 Task: Create a due date automation trigger when advanced on, on the tuesday of the week a card is due add basic without any labels at 11:00 AM.
Action: Mouse moved to (1298, 98)
Screenshot: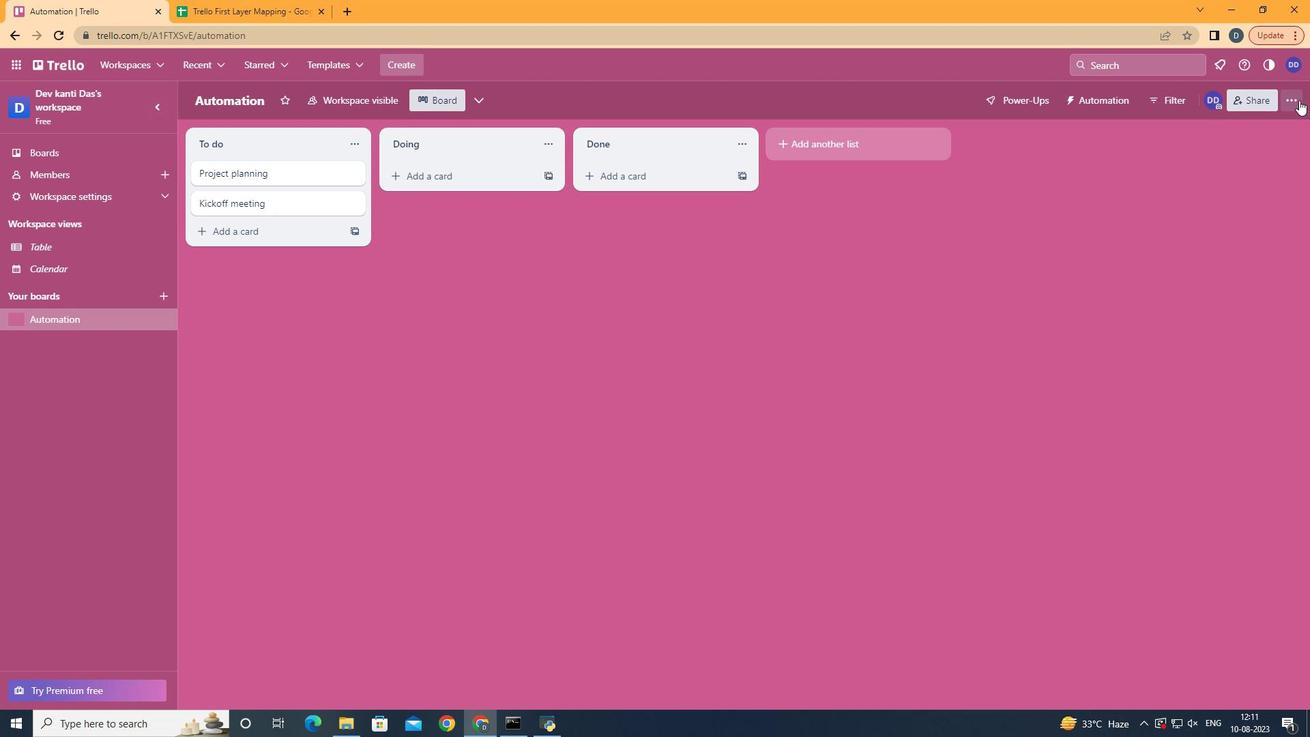 
Action: Mouse pressed left at (1298, 98)
Screenshot: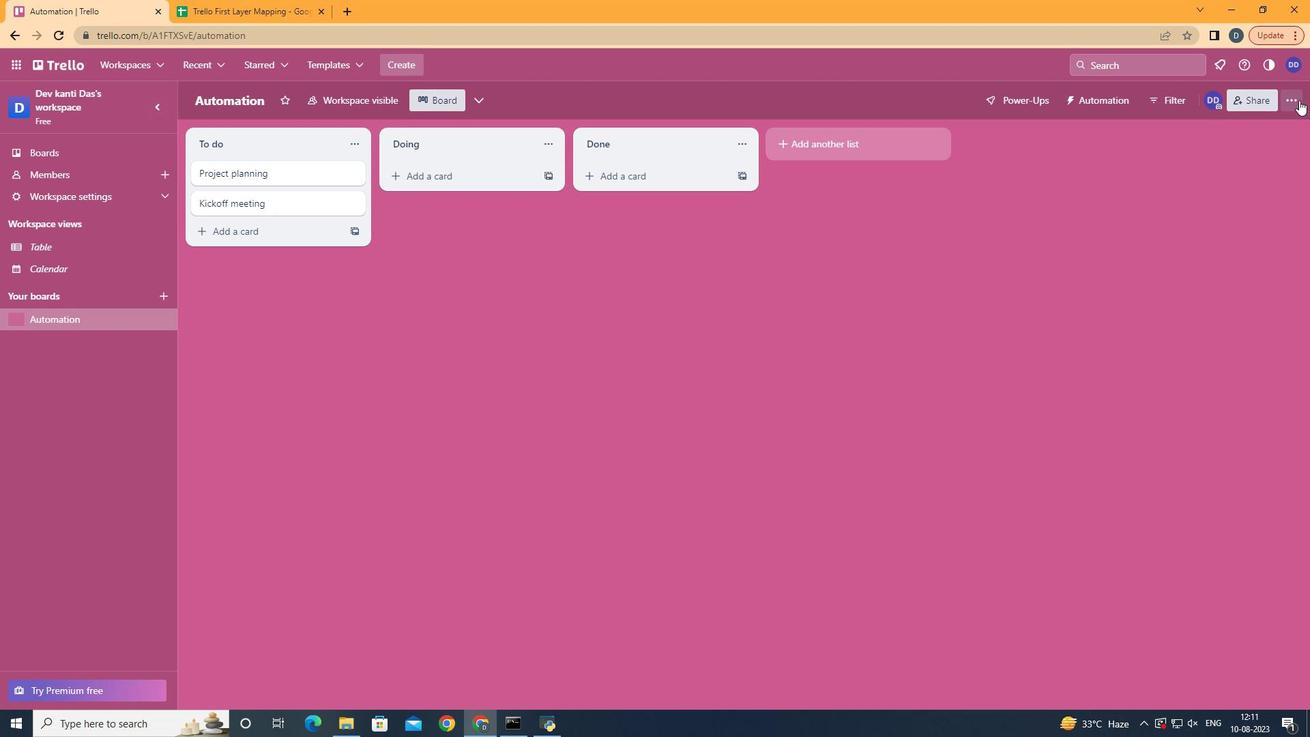 
Action: Mouse moved to (1203, 305)
Screenshot: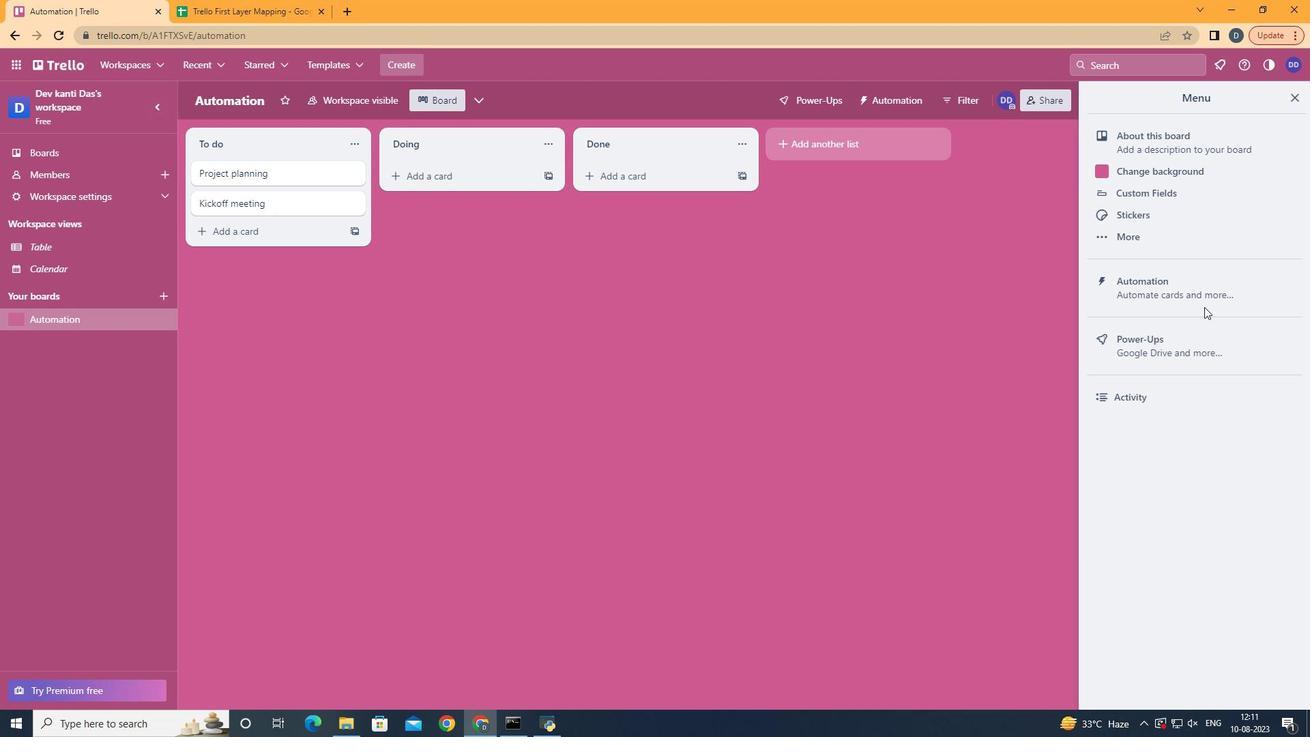 
Action: Mouse pressed left at (1203, 305)
Screenshot: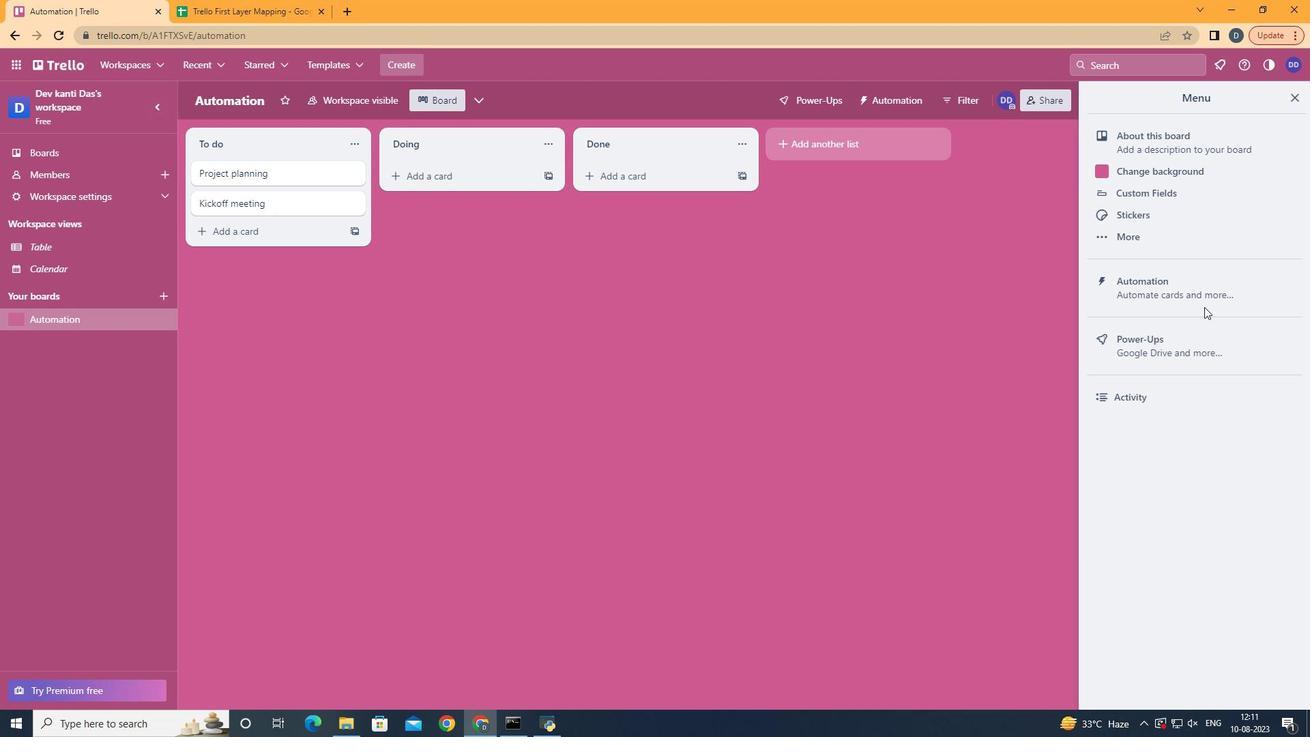 
Action: Mouse moved to (1214, 284)
Screenshot: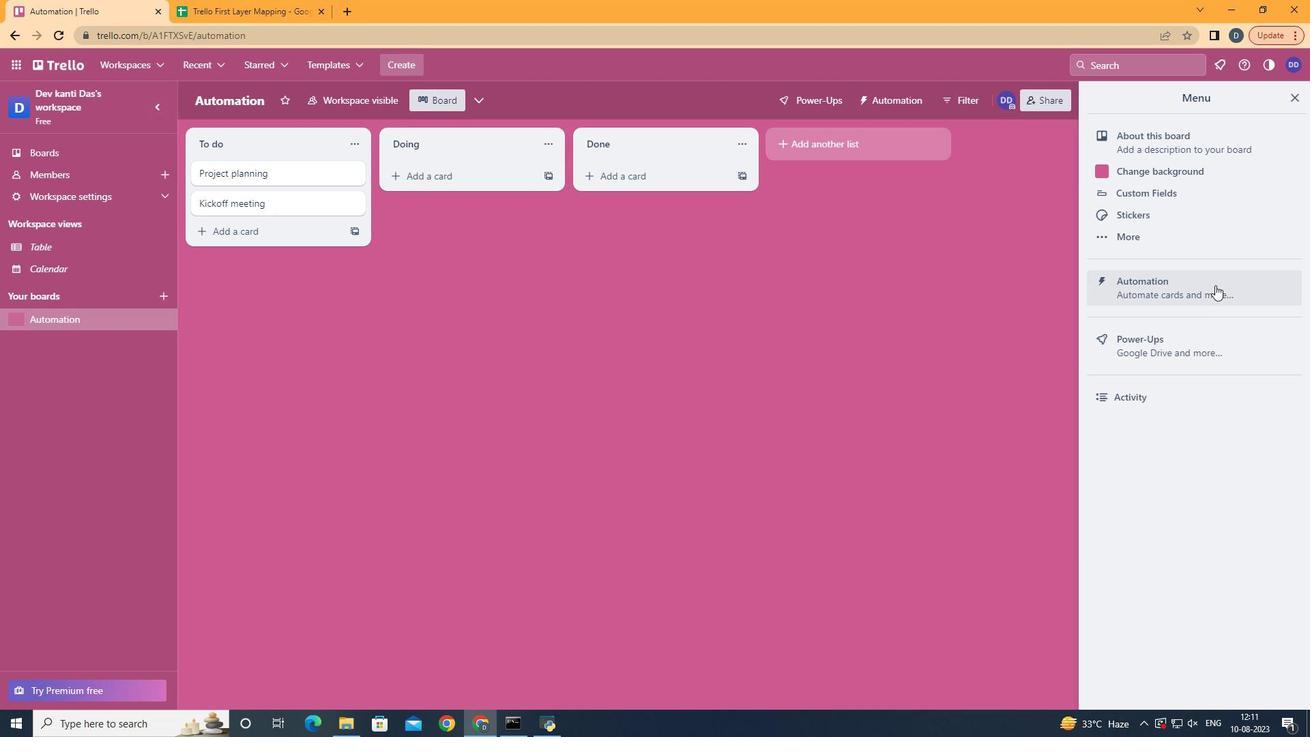 
Action: Mouse pressed left at (1214, 284)
Screenshot: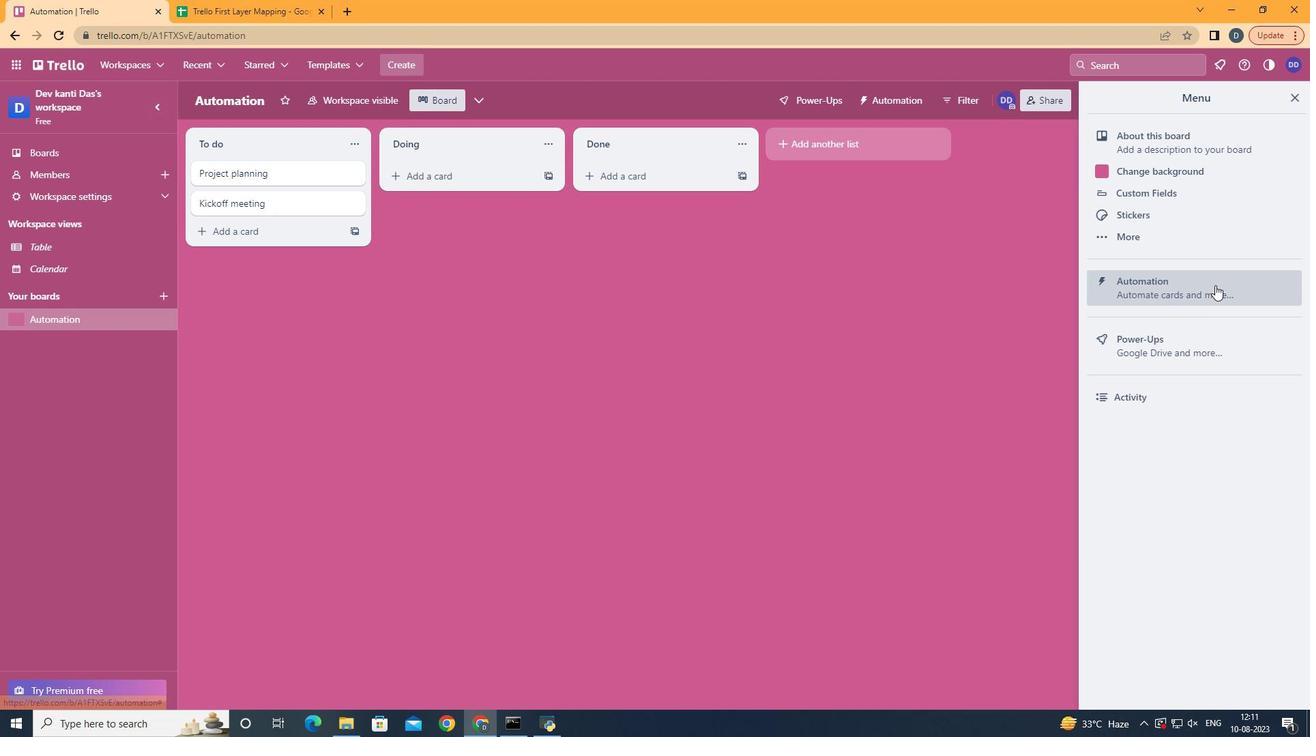 
Action: Mouse moved to (266, 273)
Screenshot: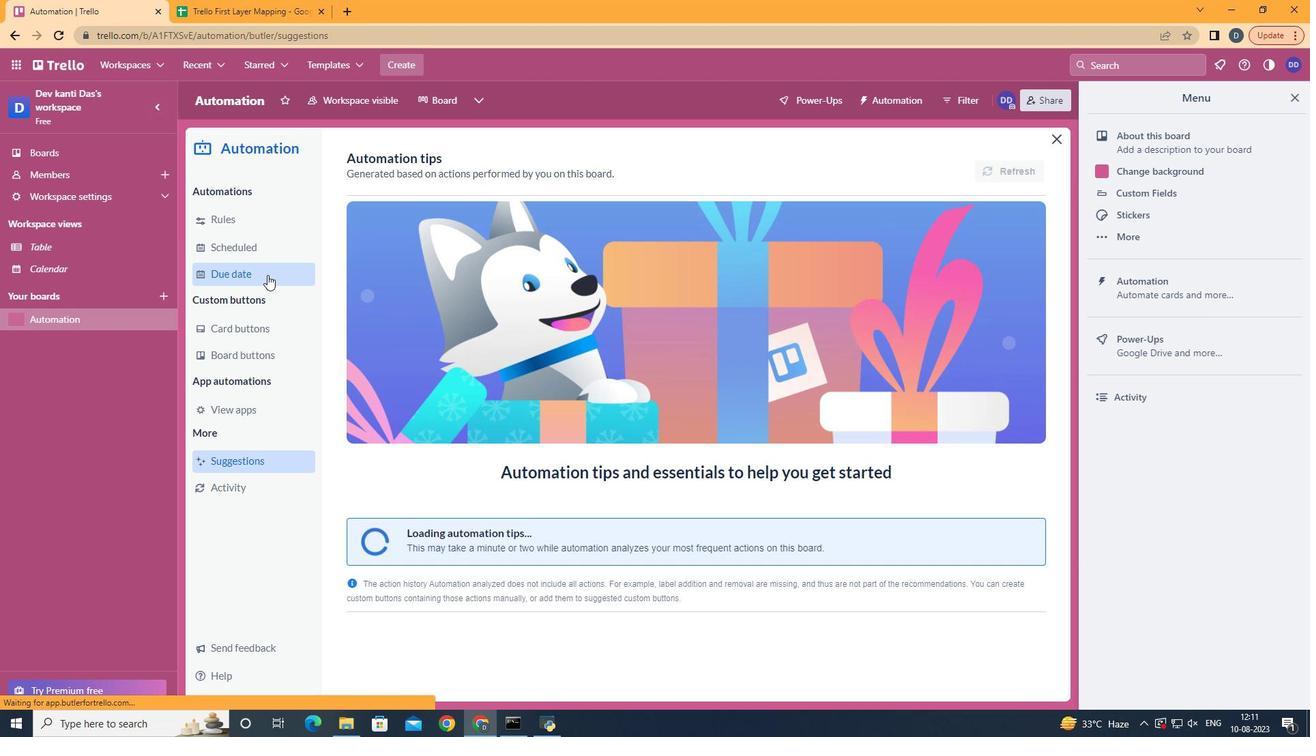 
Action: Mouse pressed left at (266, 273)
Screenshot: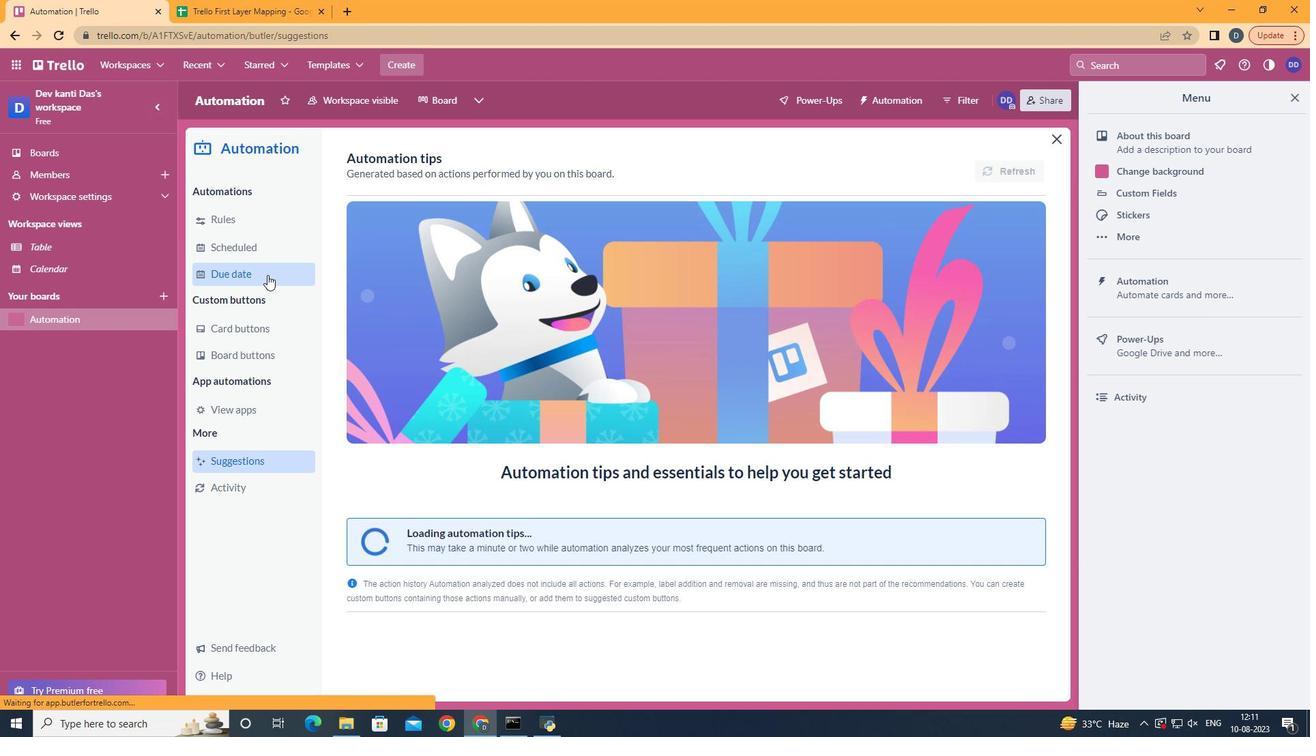 
Action: Mouse moved to (944, 157)
Screenshot: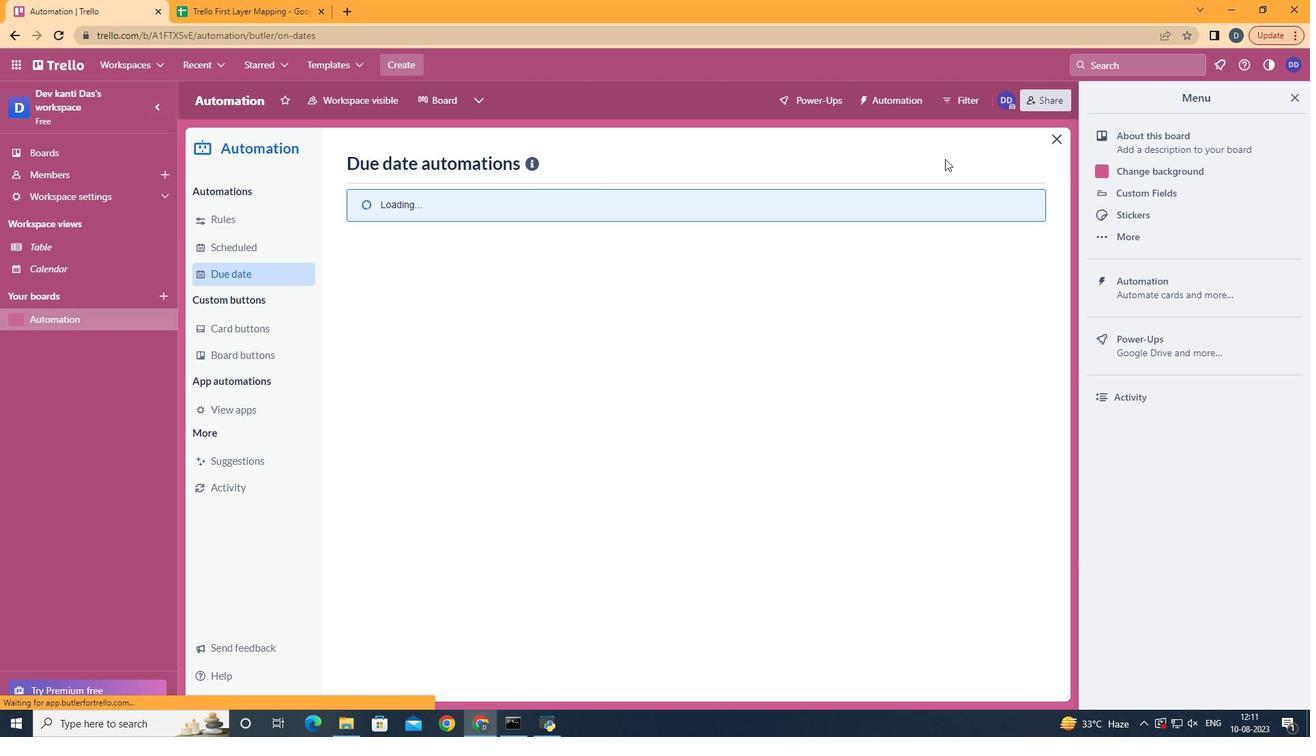 
Action: Mouse pressed left at (944, 157)
Screenshot: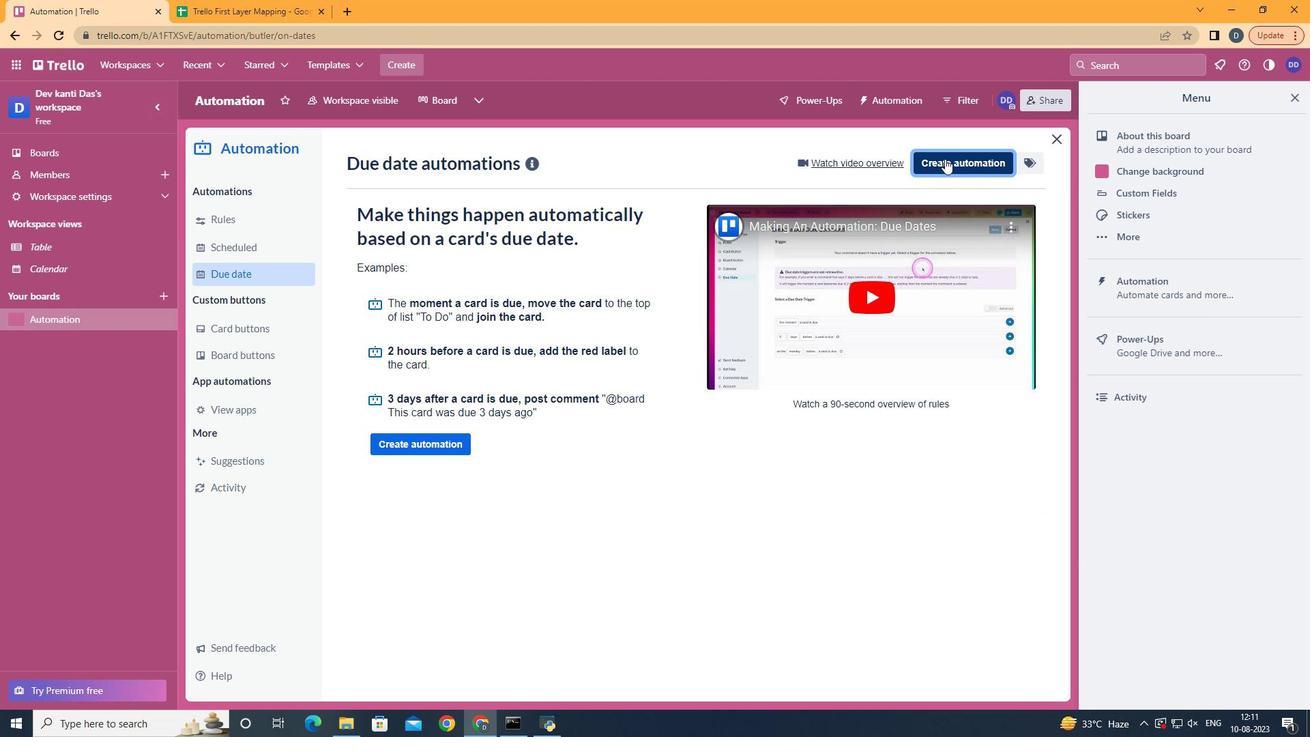 
Action: Mouse moved to (674, 292)
Screenshot: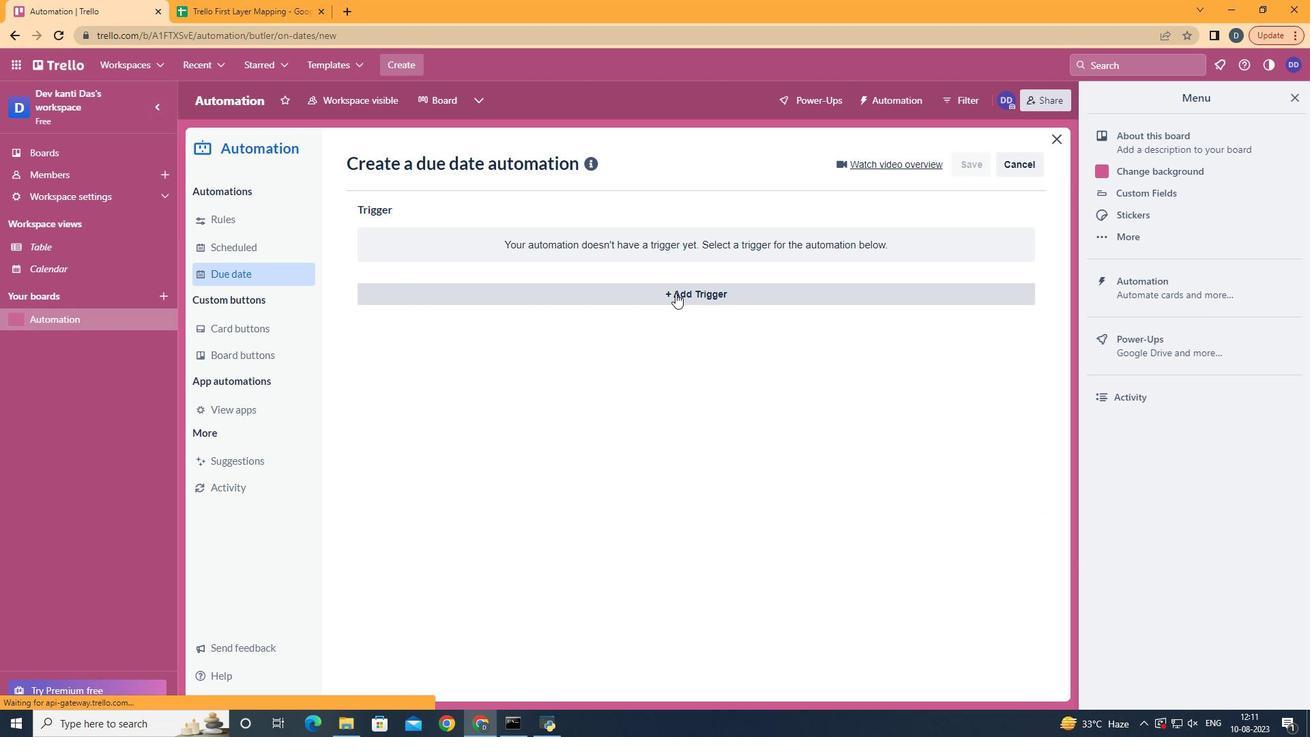 
Action: Mouse pressed left at (674, 292)
Screenshot: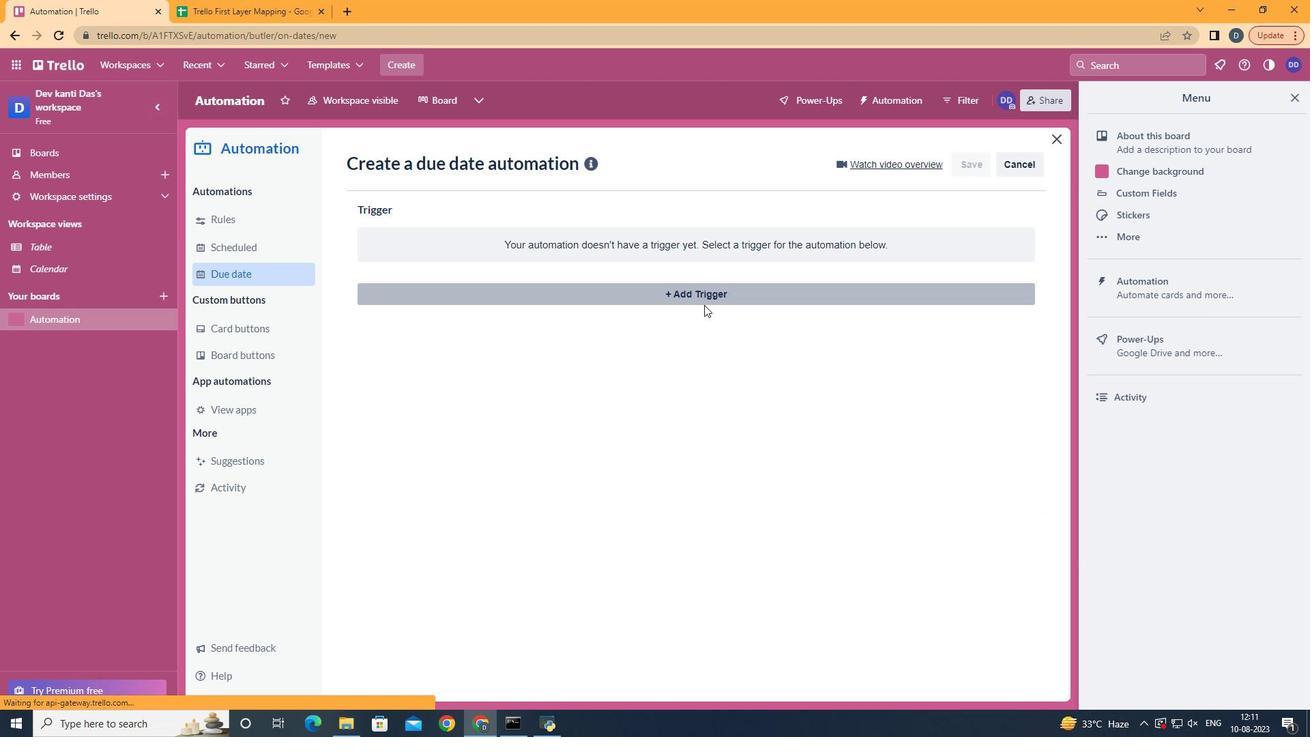 
Action: Mouse moved to (437, 380)
Screenshot: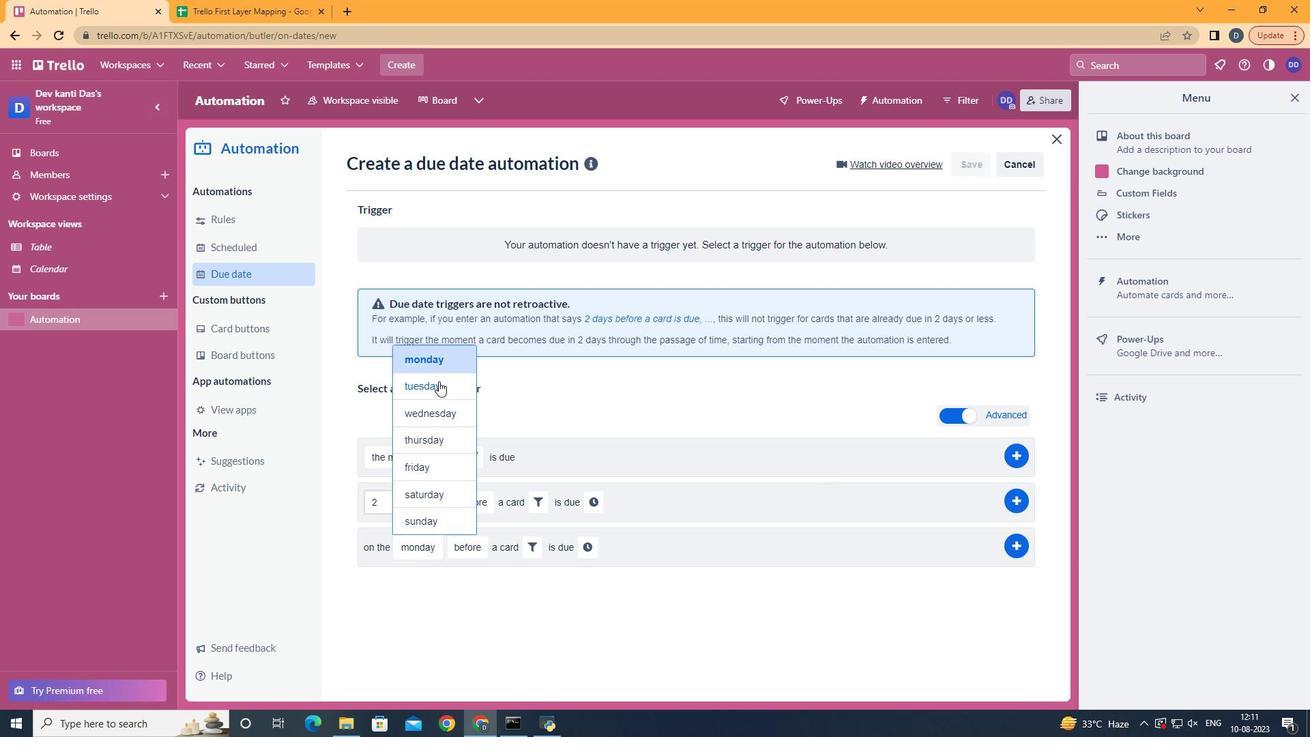 
Action: Mouse pressed left at (437, 380)
Screenshot: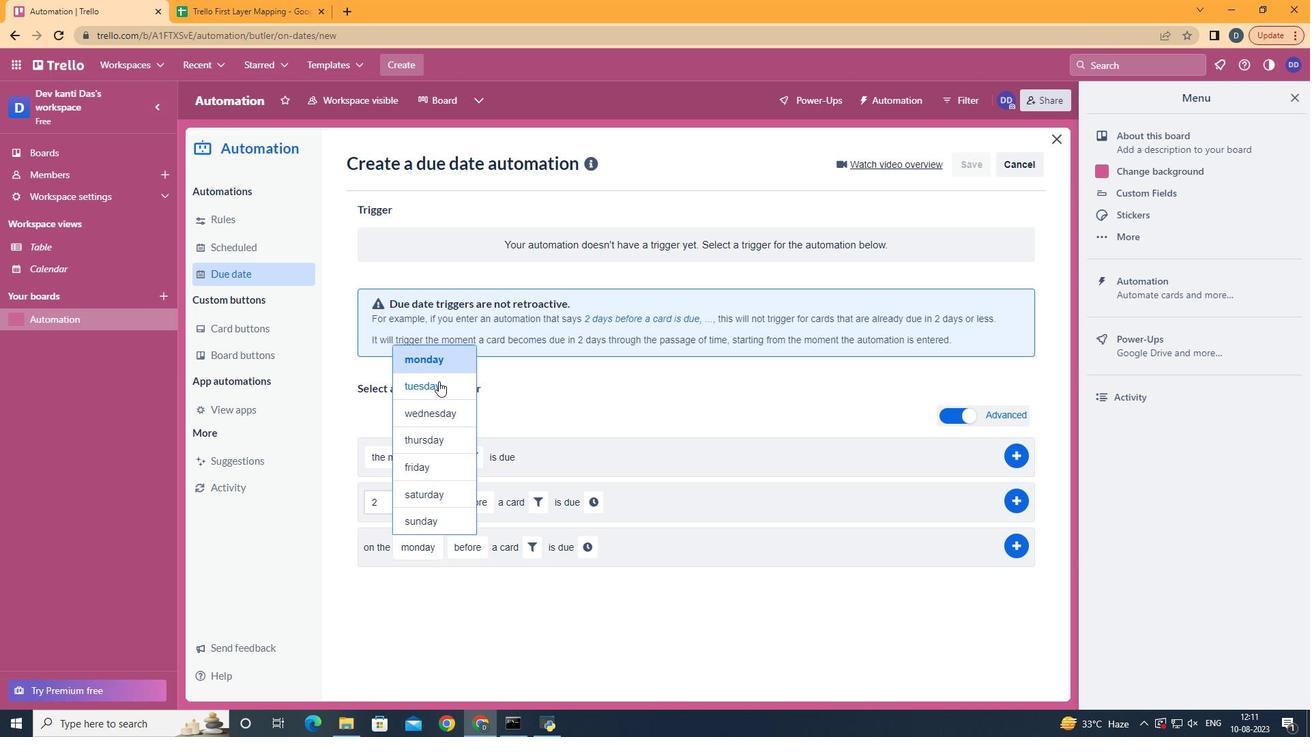 
Action: Mouse moved to (481, 626)
Screenshot: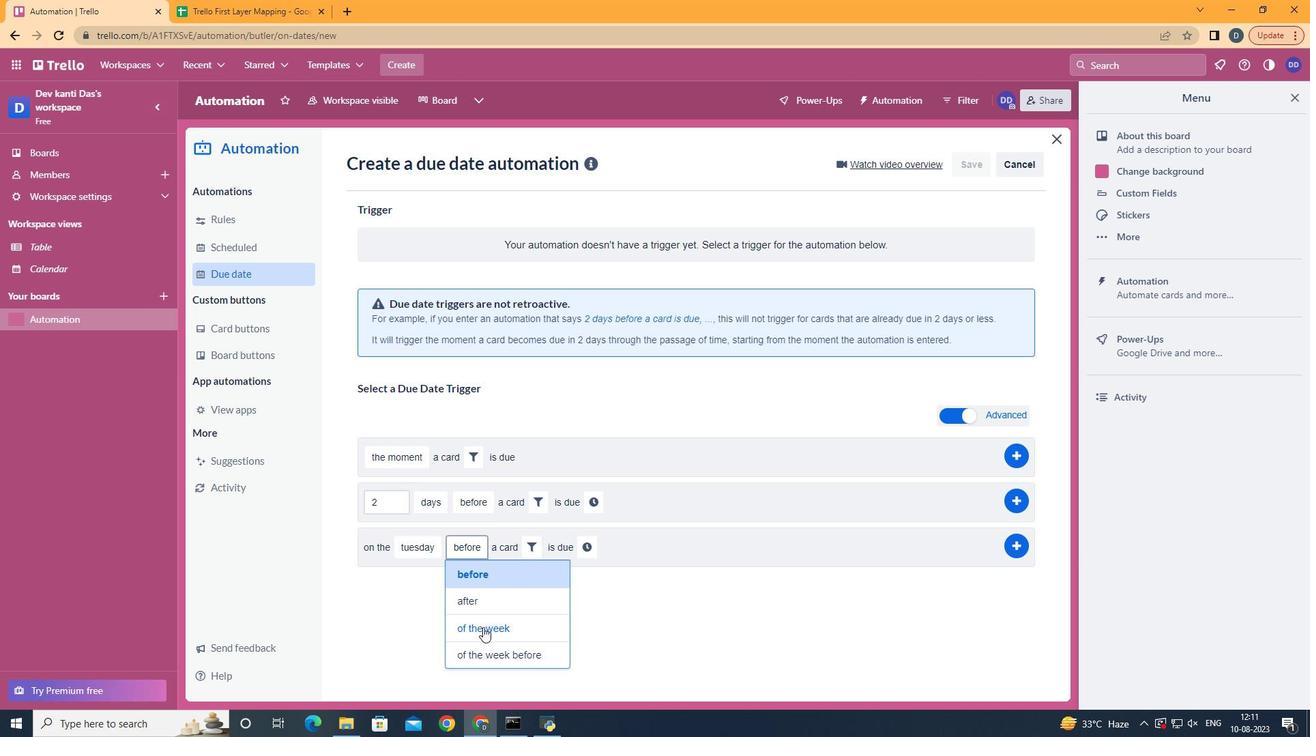 
Action: Mouse pressed left at (481, 626)
Screenshot: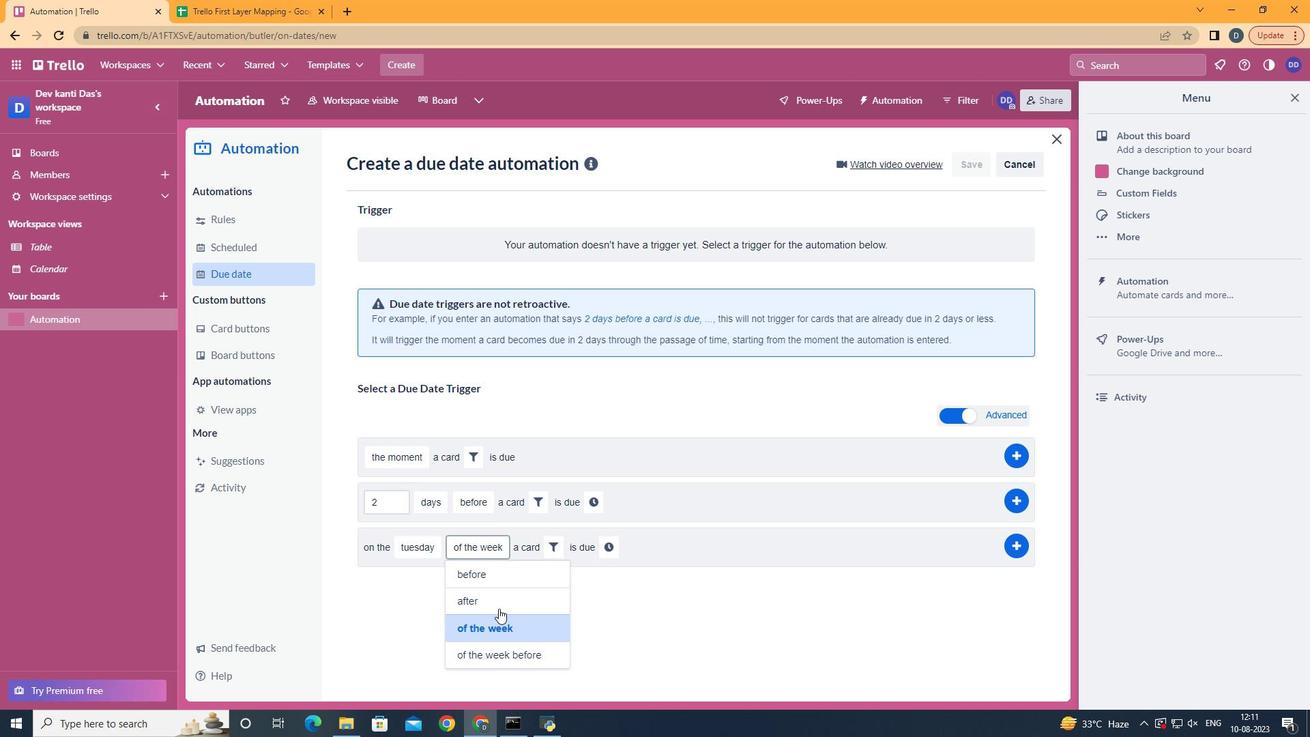 
Action: Mouse moved to (540, 539)
Screenshot: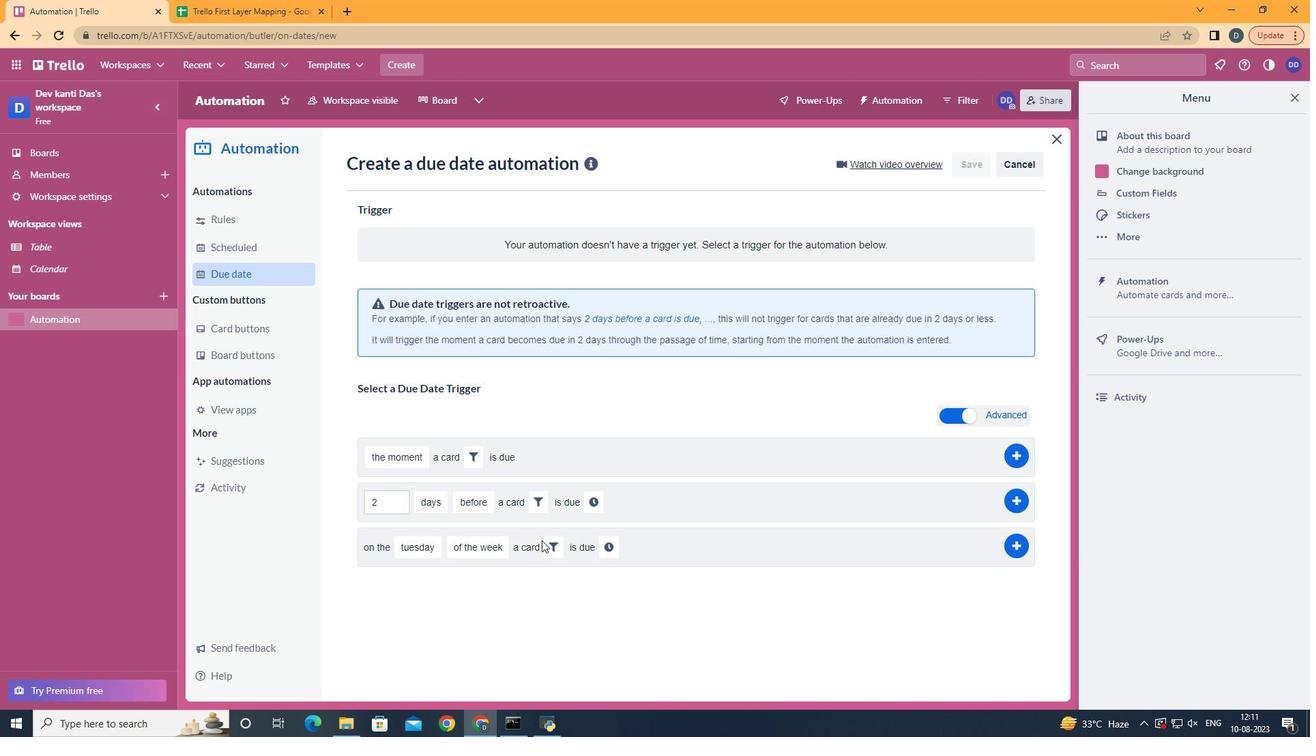 
Action: Mouse pressed left at (540, 539)
Screenshot: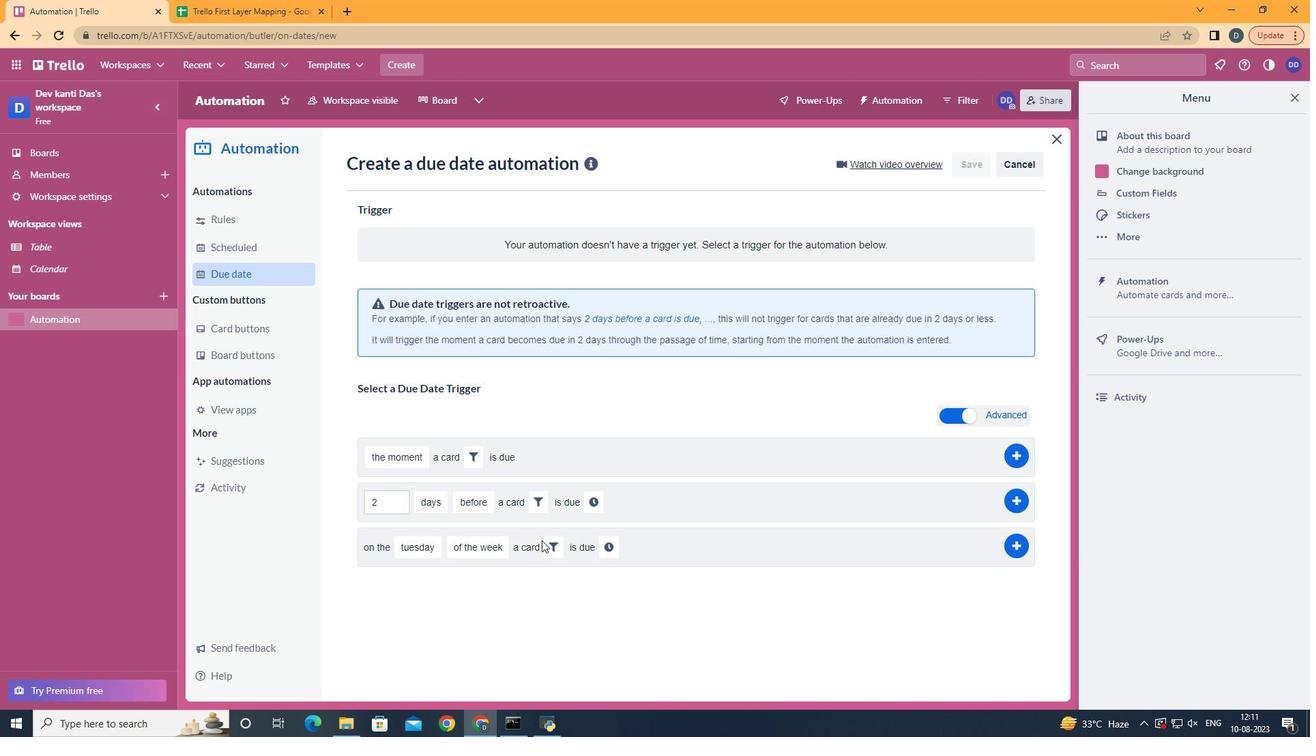 
Action: Mouse moved to (550, 544)
Screenshot: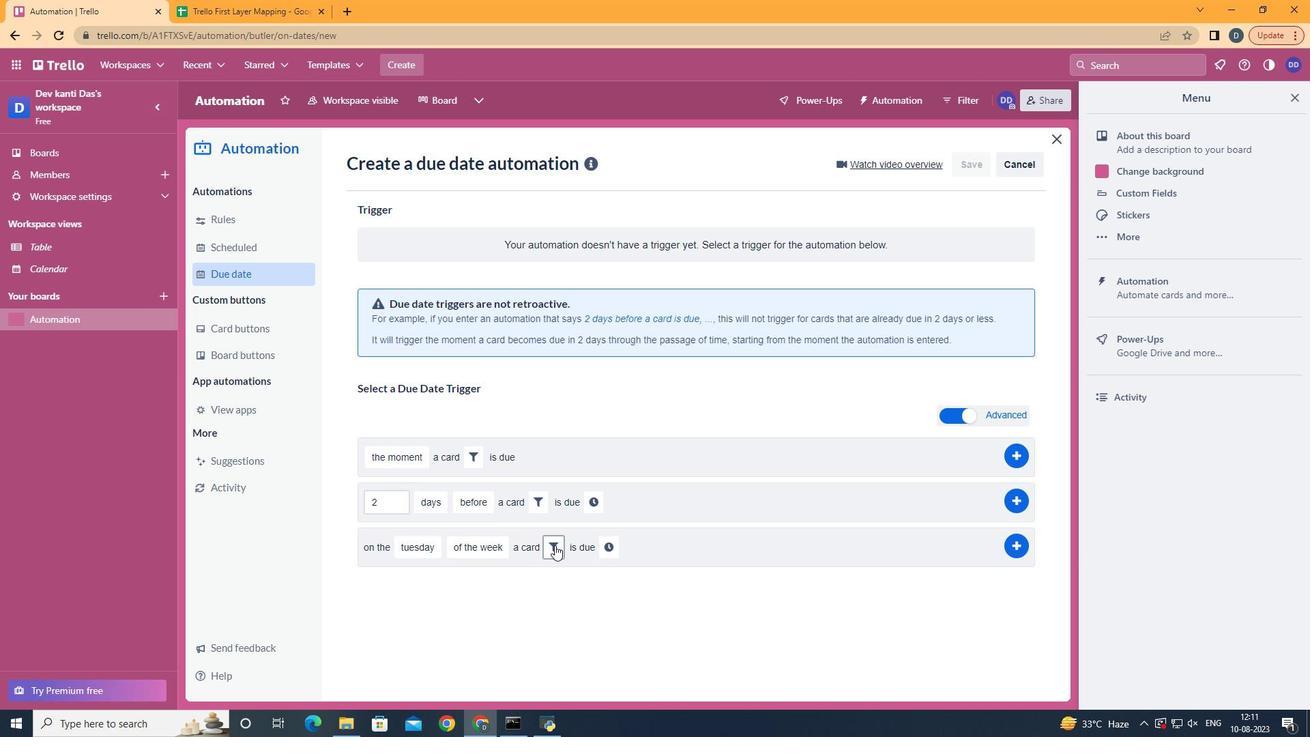 
Action: Mouse pressed left at (550, 544)
Screenshot: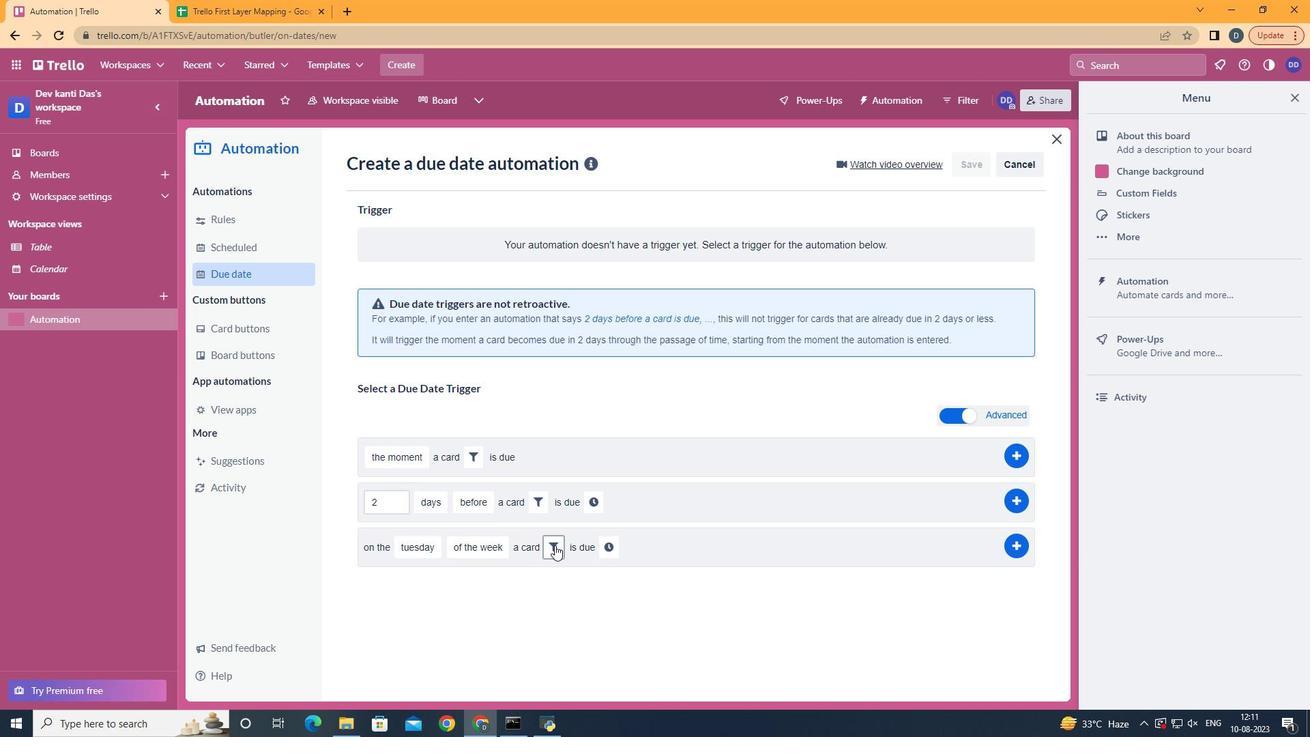 
Action: Mouse moved to (625, 594)
Screenshot: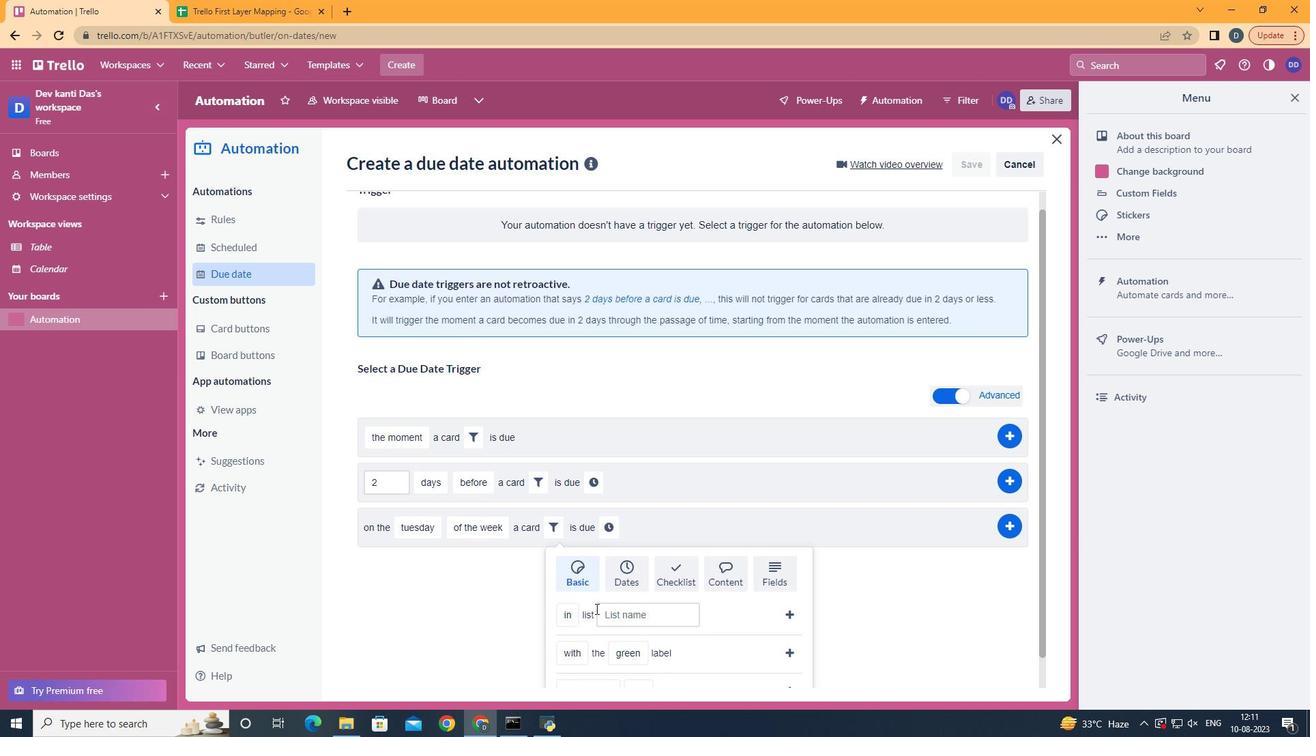 
Action: Mouse scrolled (625, 593) with delta (0, 0)
Screenshot: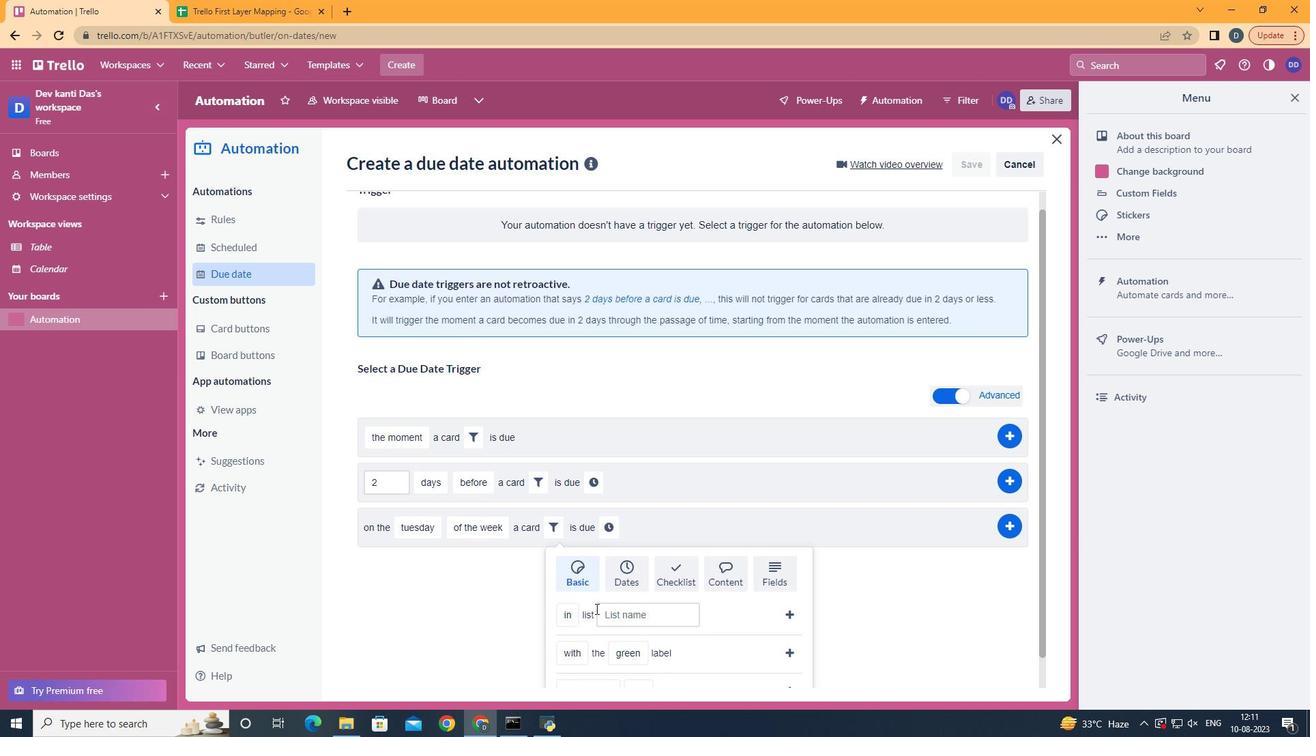 
Action: Mouse scrolled (625, 593) with delta (0, 0)
Screenshot: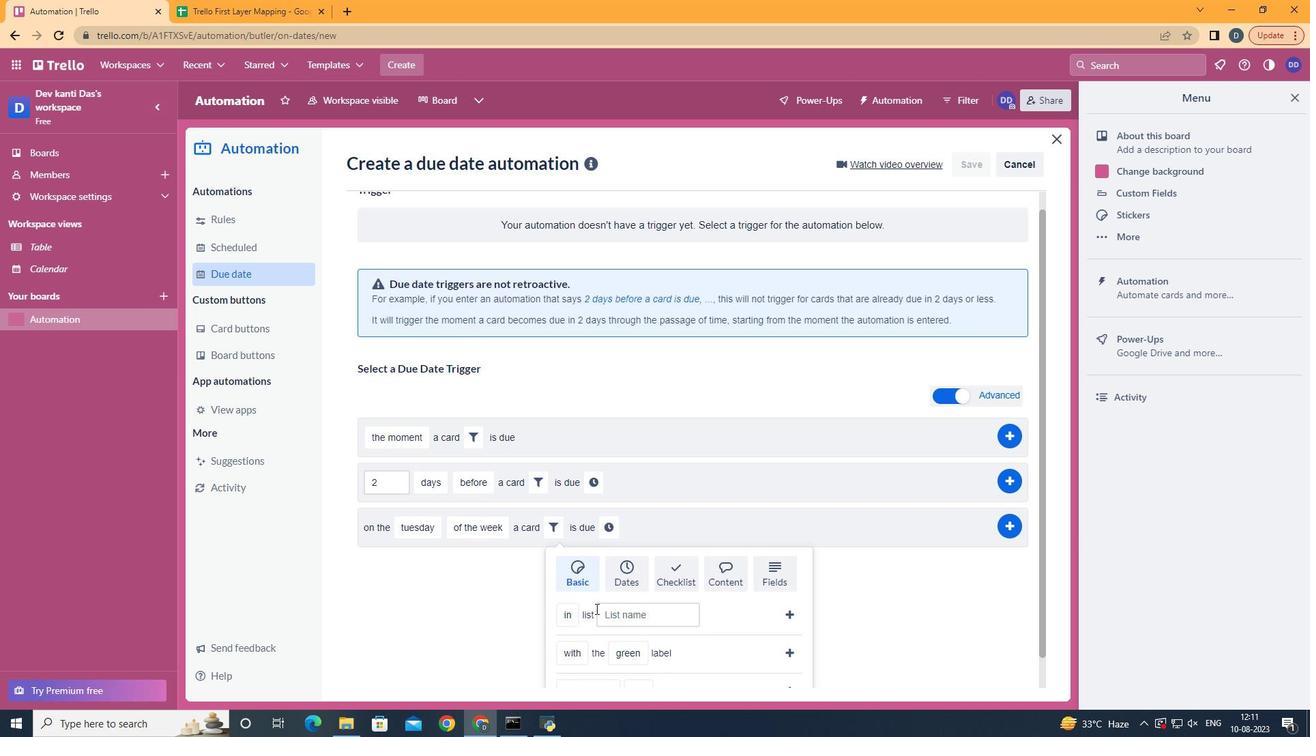 
Action: Mouse scrolled (625, 593) with delta (0, 0)
Screenshot: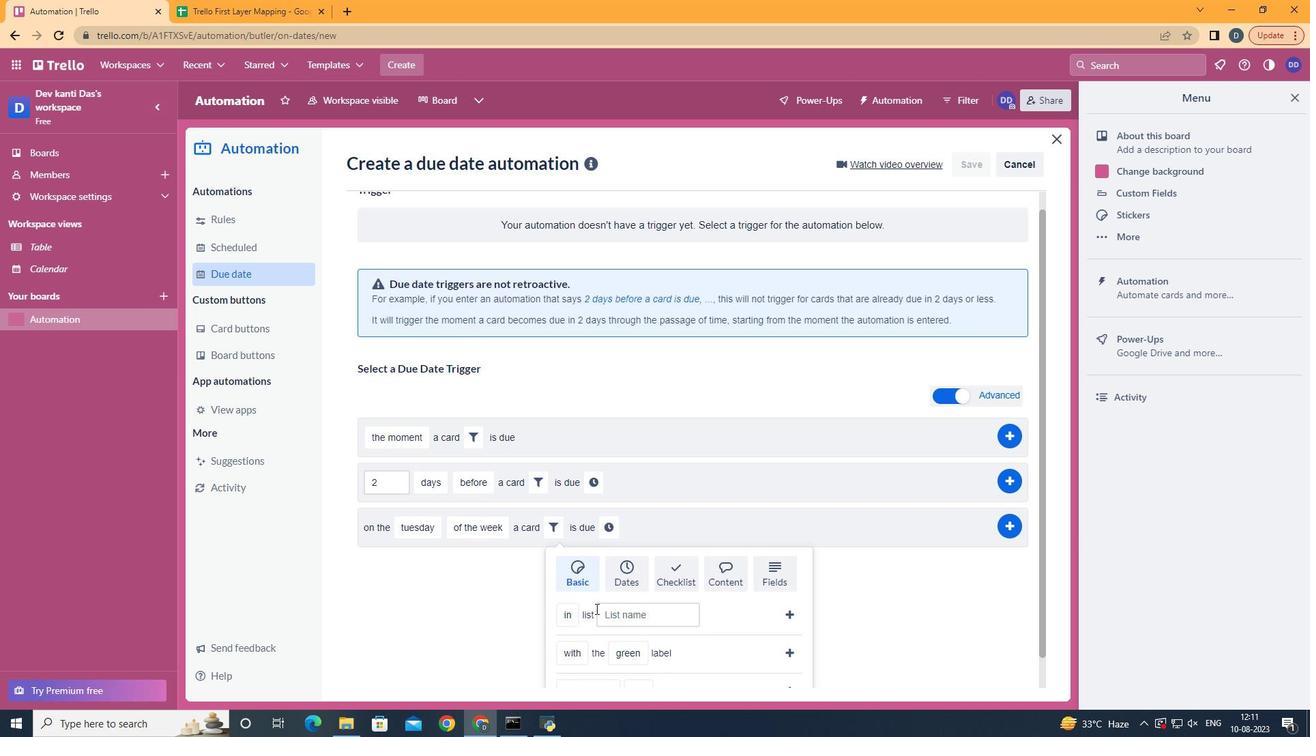 
Action: Mouse scrolled (625, 593) with delta (0, 0)
Screenshot: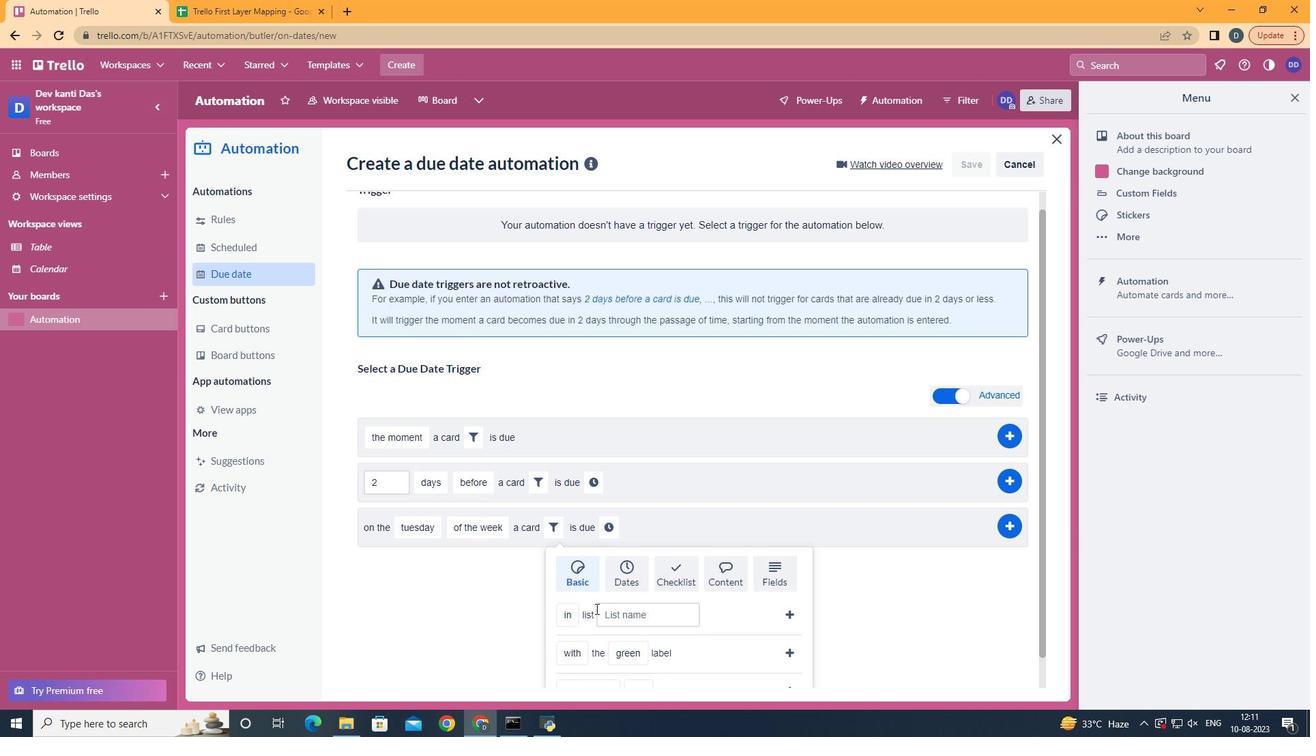 
Action: Mouse moved to (594, 589)
Screenshot: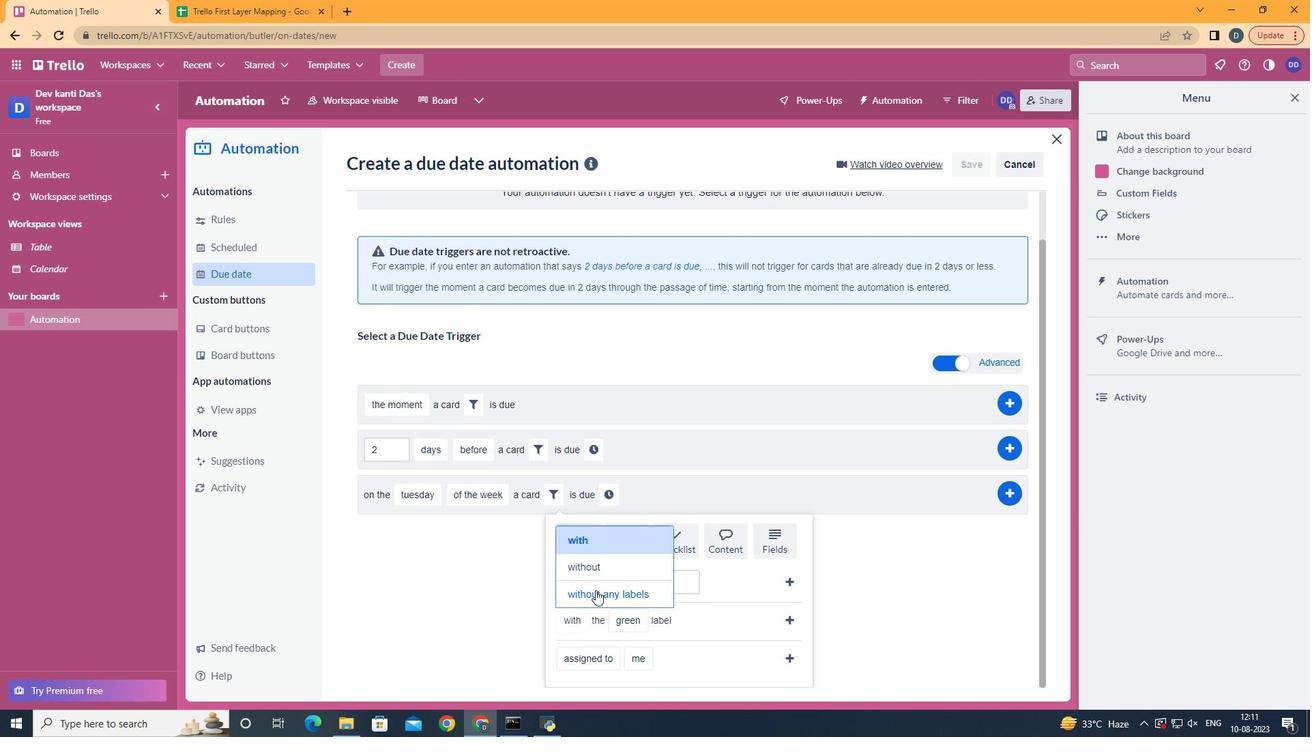 
Action: Mouse pressed left at (594, 589)
Screenshot: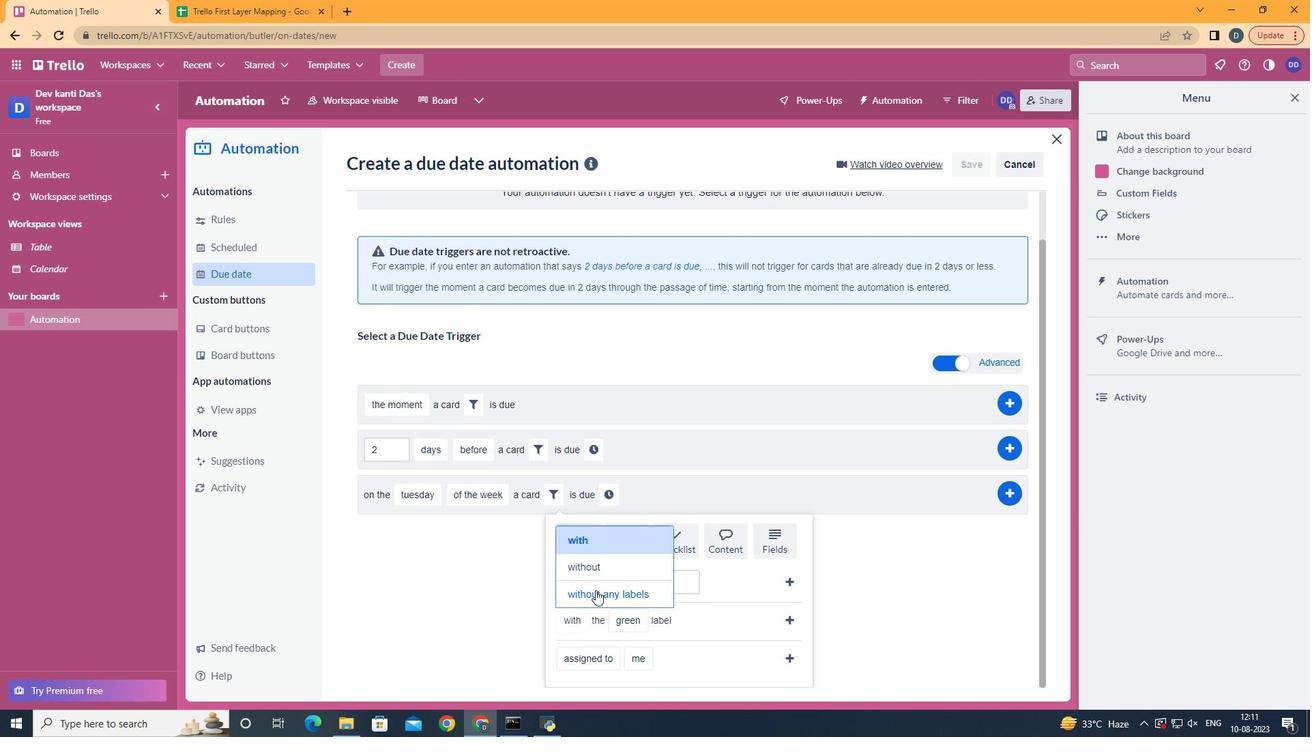 
Action: Mouse moved to (788, 613)
Screenshot: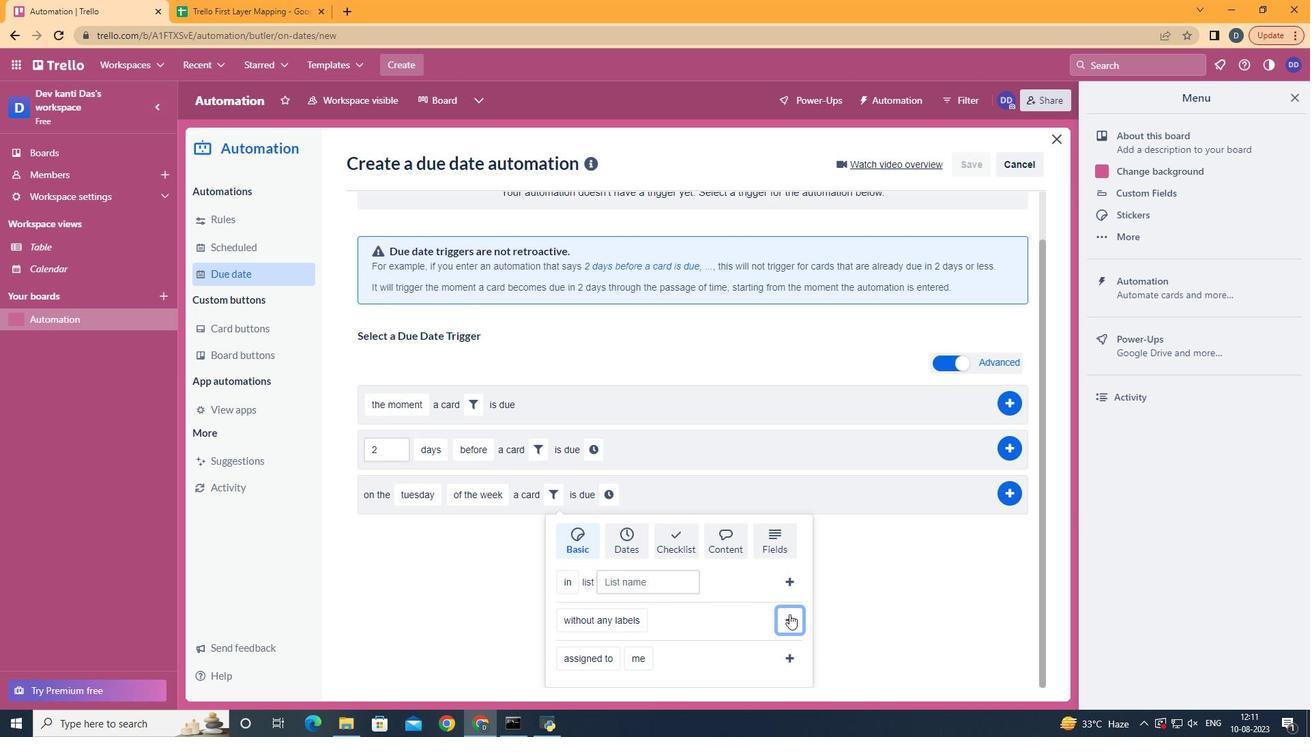 
Action: Mouse pressed left at (788, 613)
Screenshot: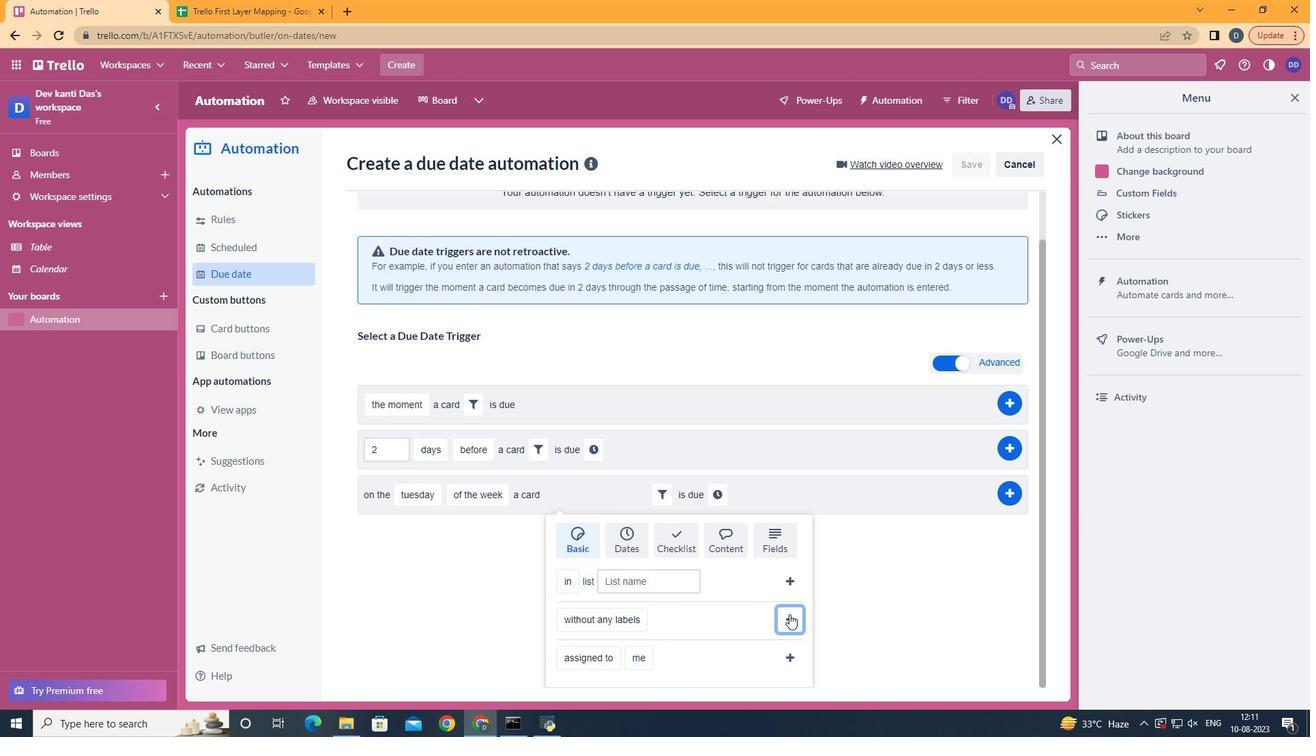 
Action: Mouse moved to (722, 550)
Screenshot: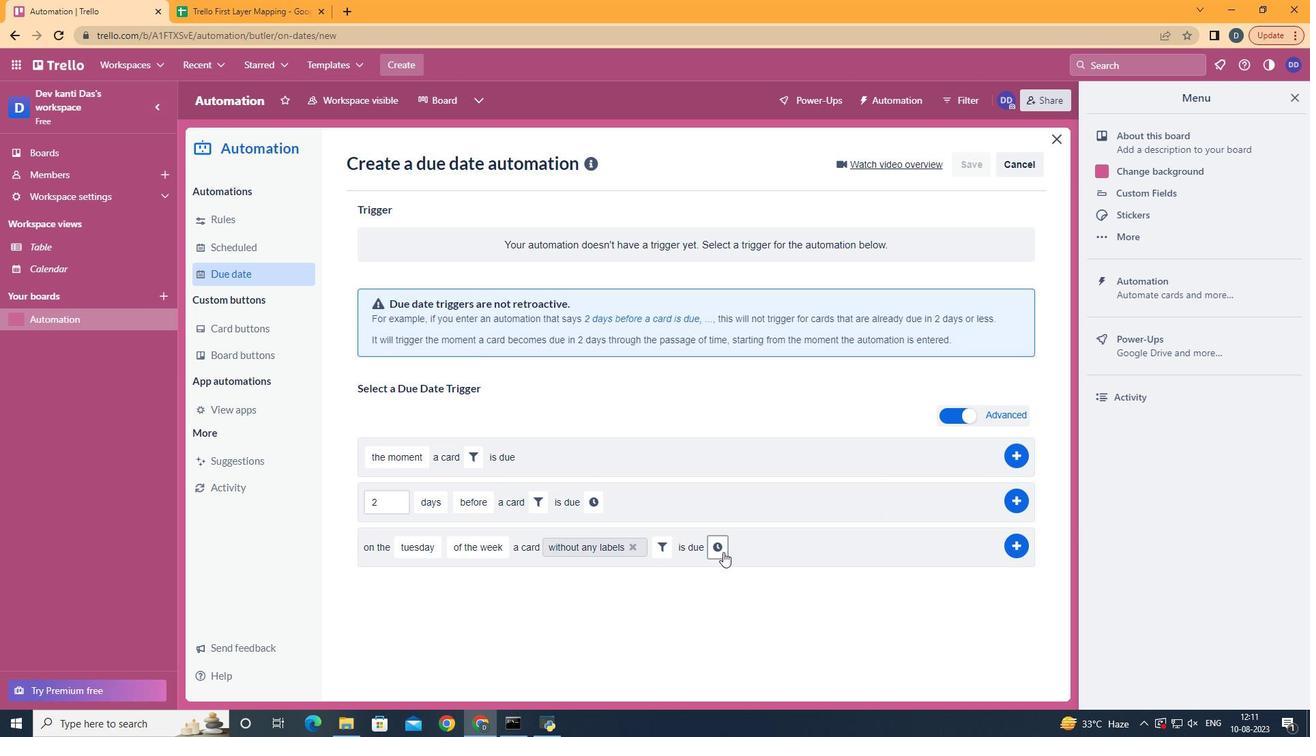 
Action: Mouse pressed left at (722, 550)
Screenshot: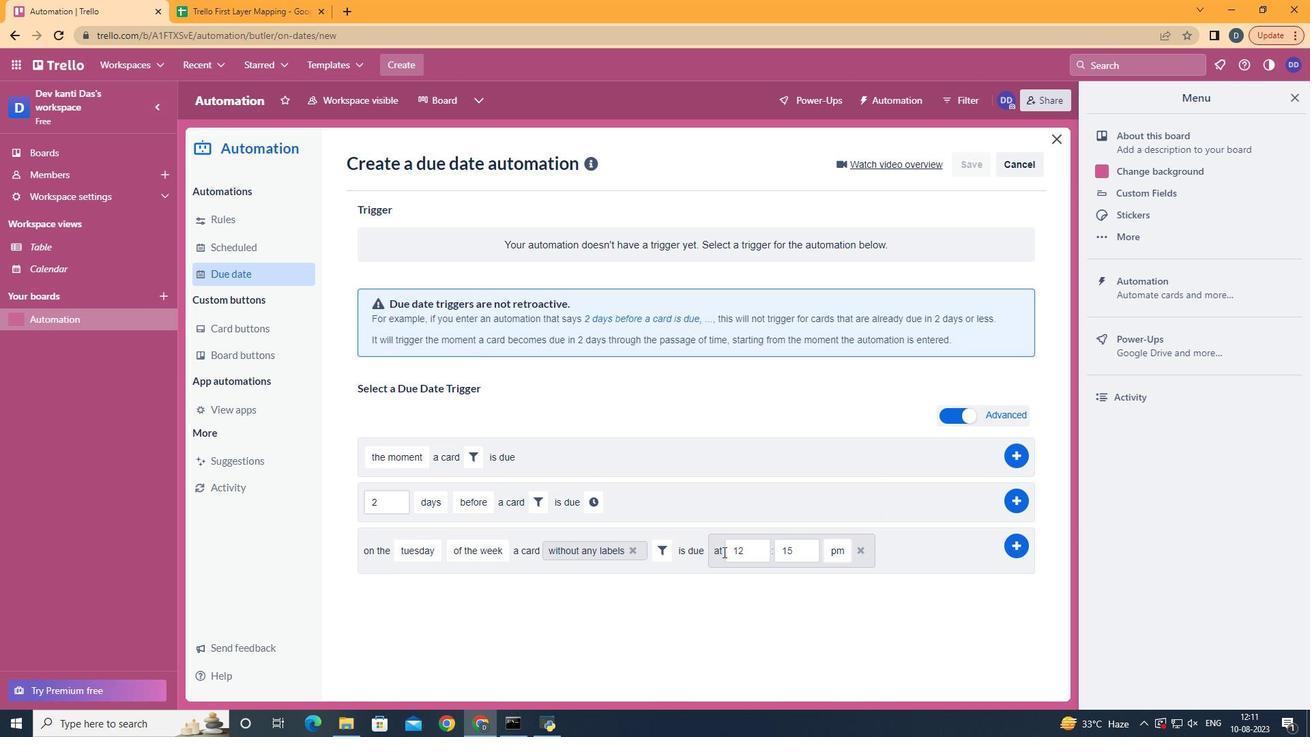 
Action: Mouse moved to (752, 555)
Screenshot: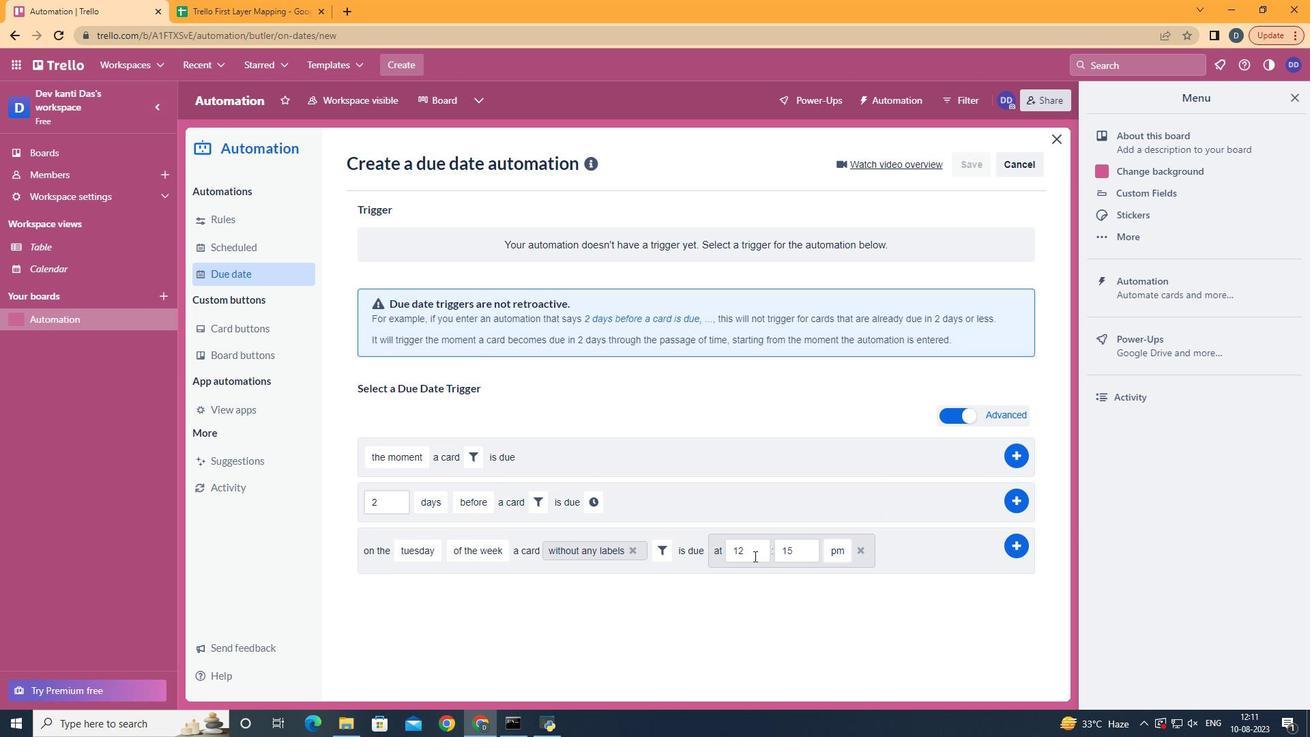 
Action: Mouse pressed left at (752, 555)
Screenshot: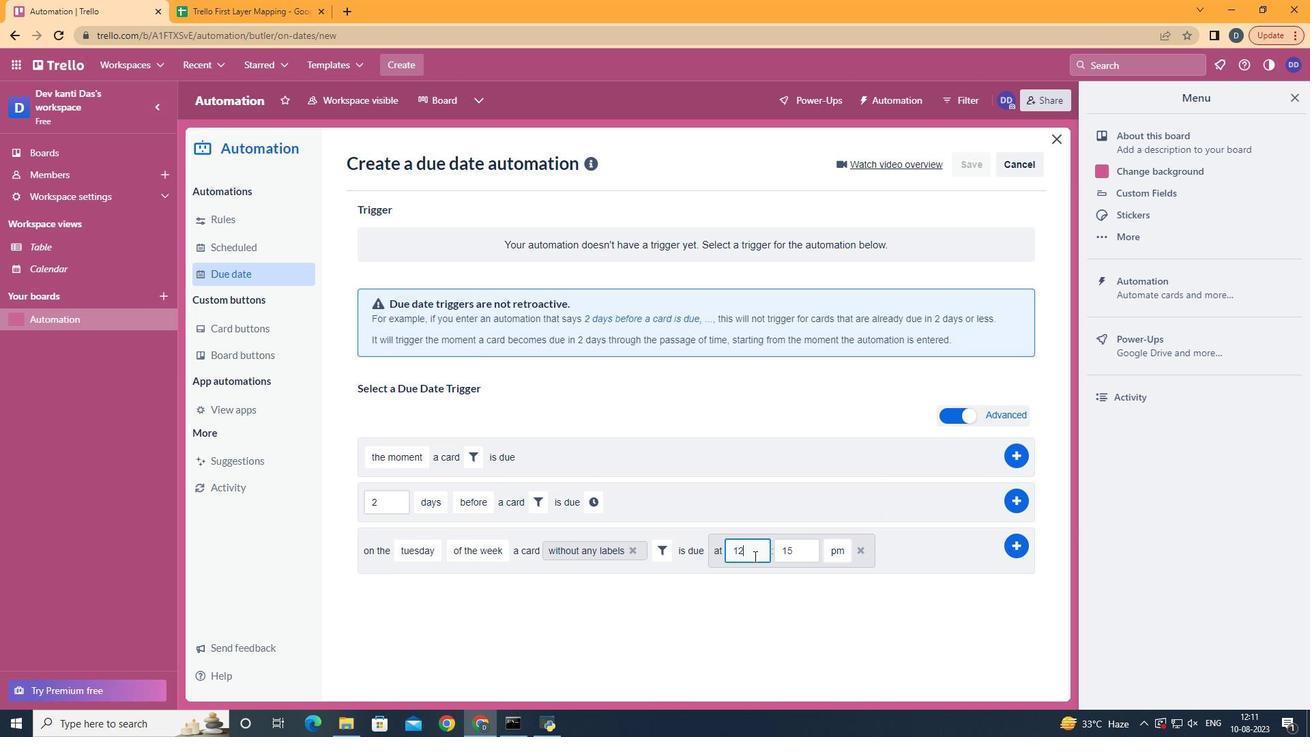 
Action: Key pressed <Key.backspace>1
Screenshot: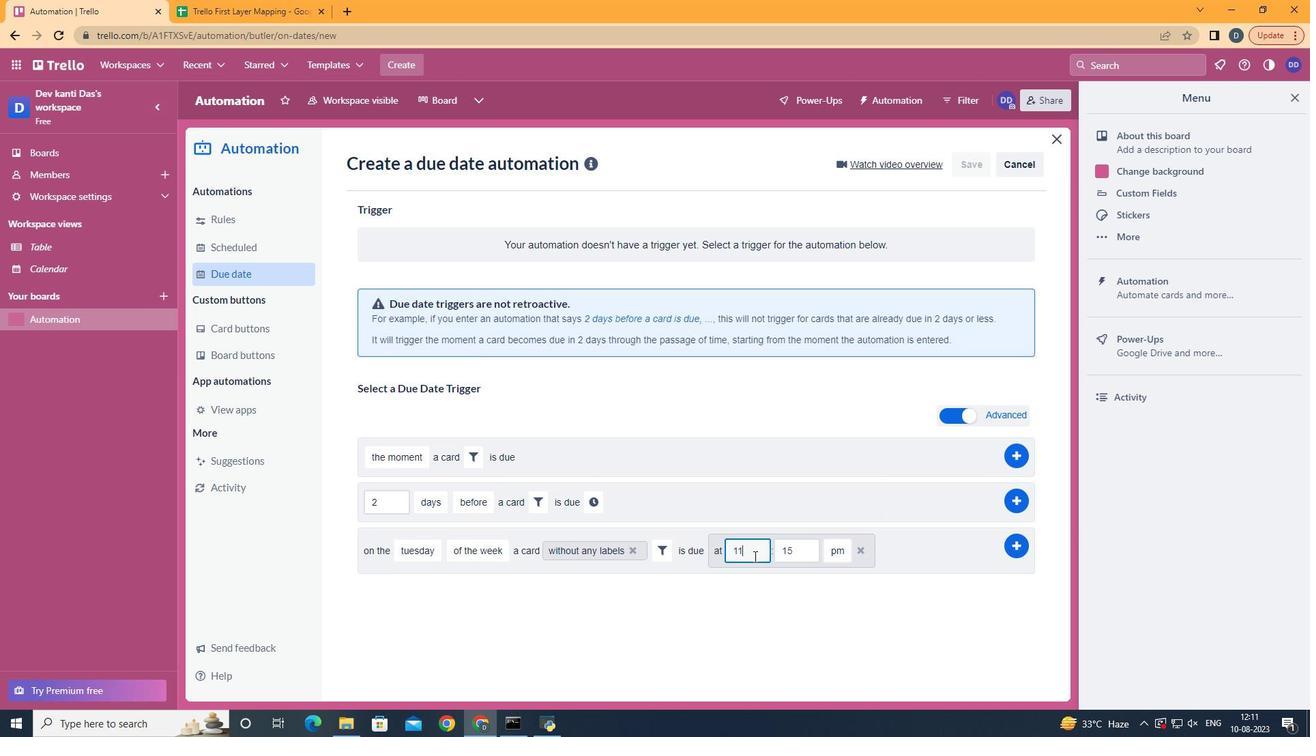 
Action: Mouse moved to (802, 556)
Screenshot: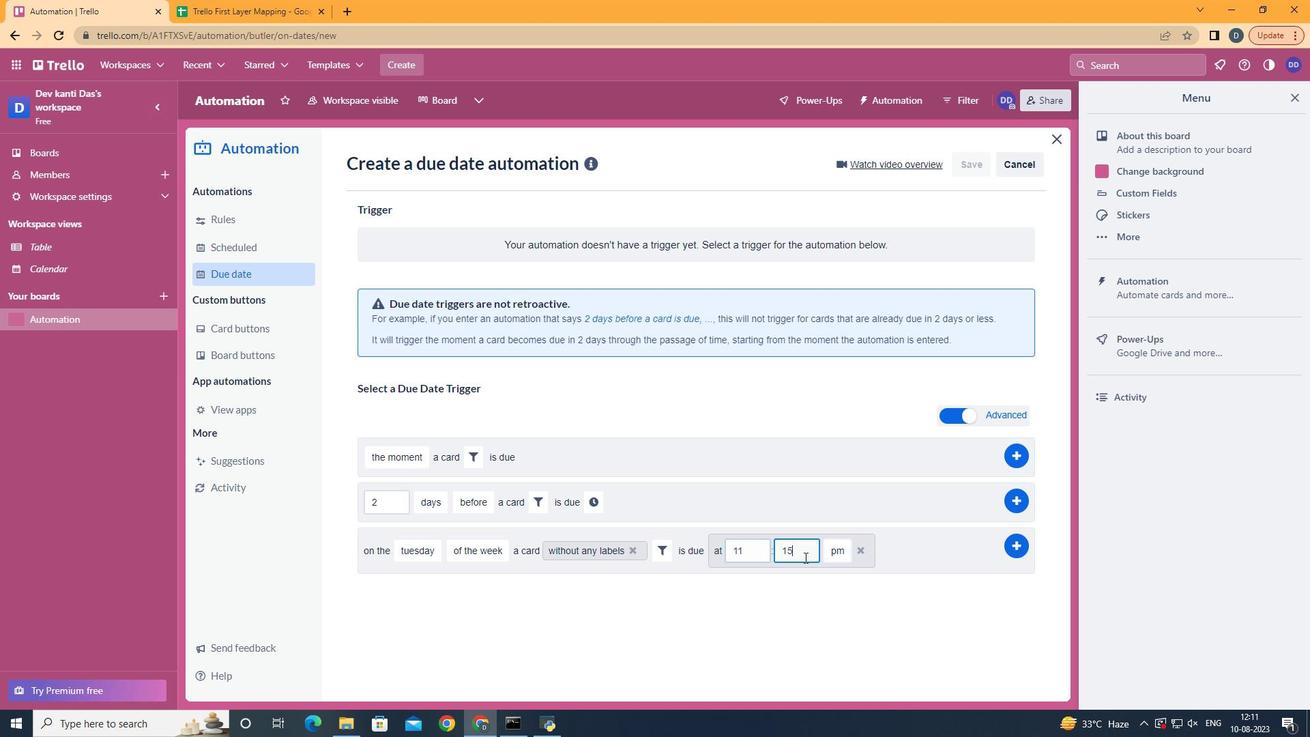 
Action: Mouse pressed left at (802, 556)
Screenshot: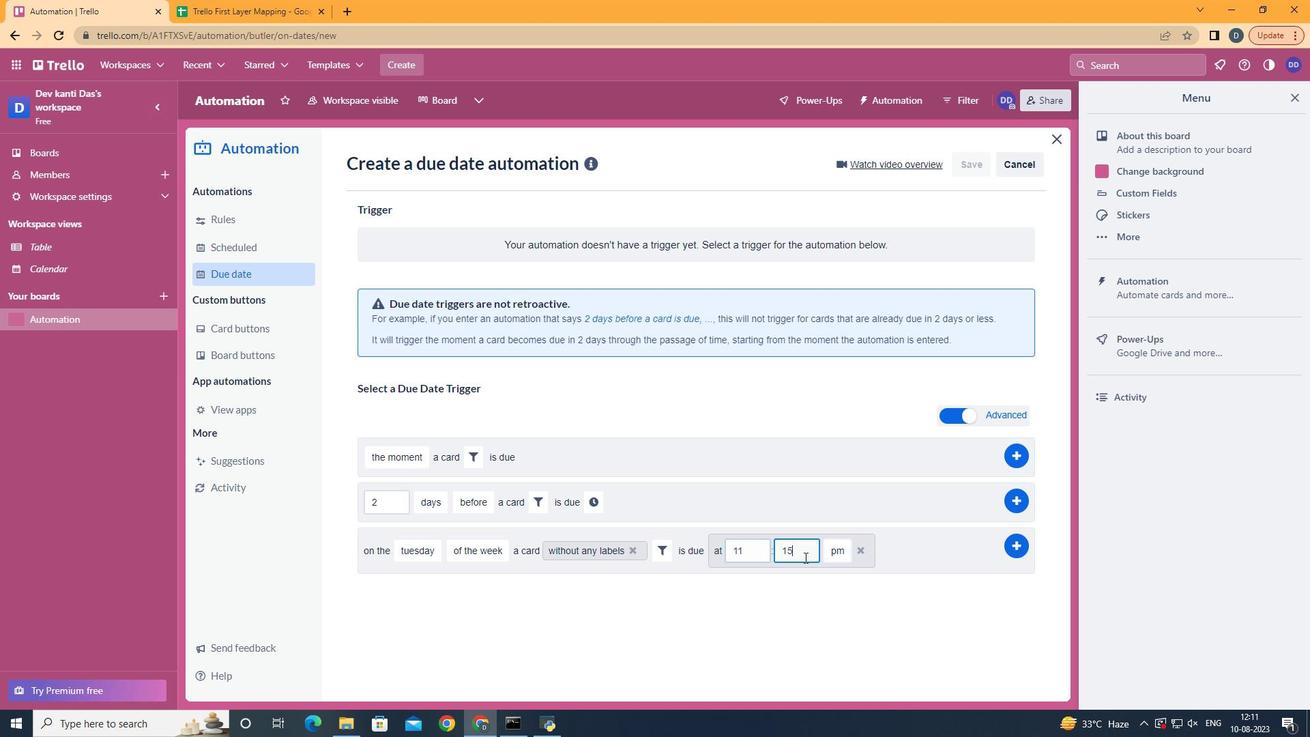 
Action: Mouse moved to (803, 556)
Screenshot: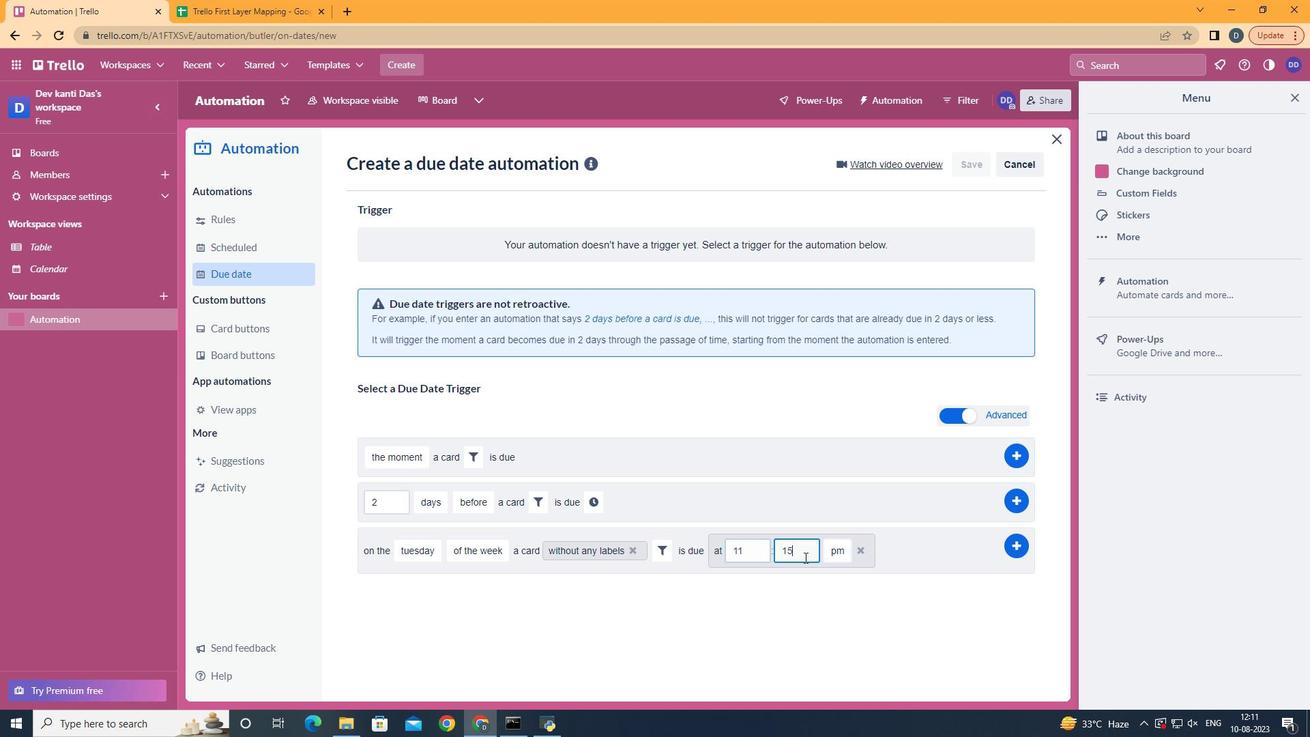 
Action: Key pressed <Key.backspace><Key.backspace>00
Screenshot: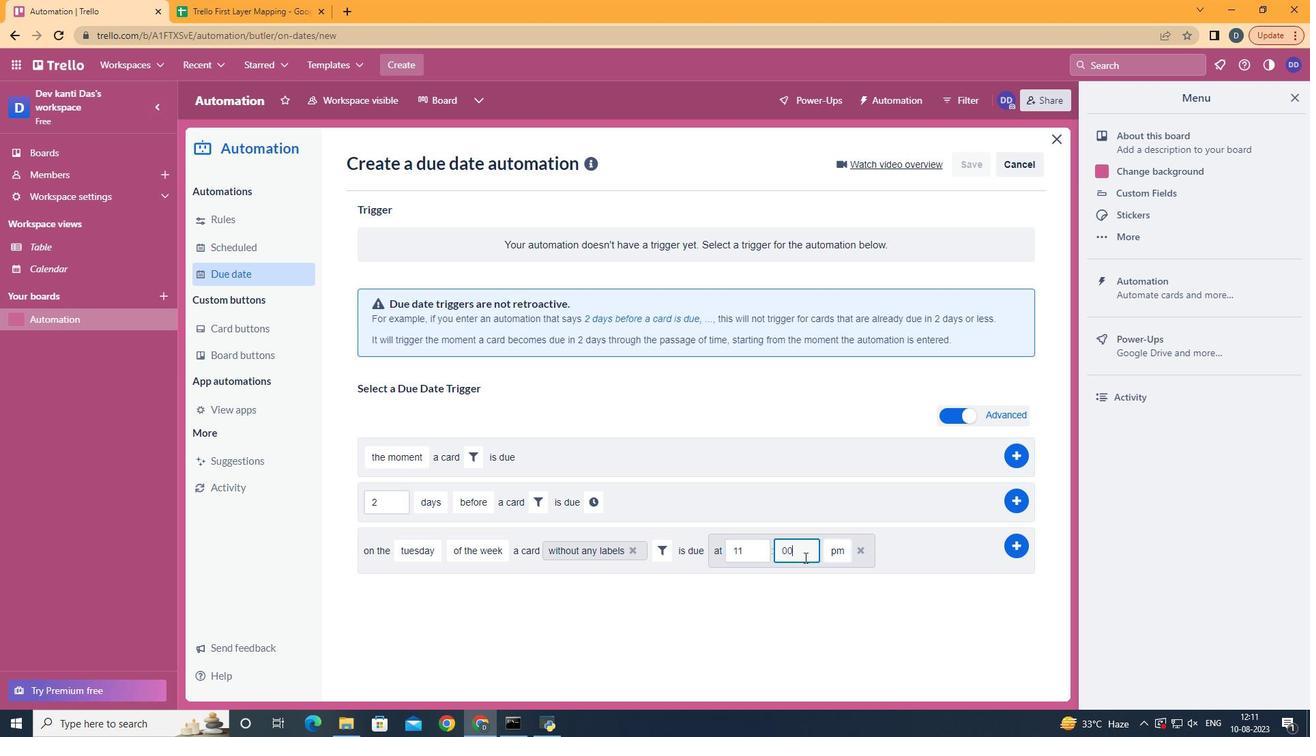 
Action: Mouse moved to (838, 580)
Screenshot: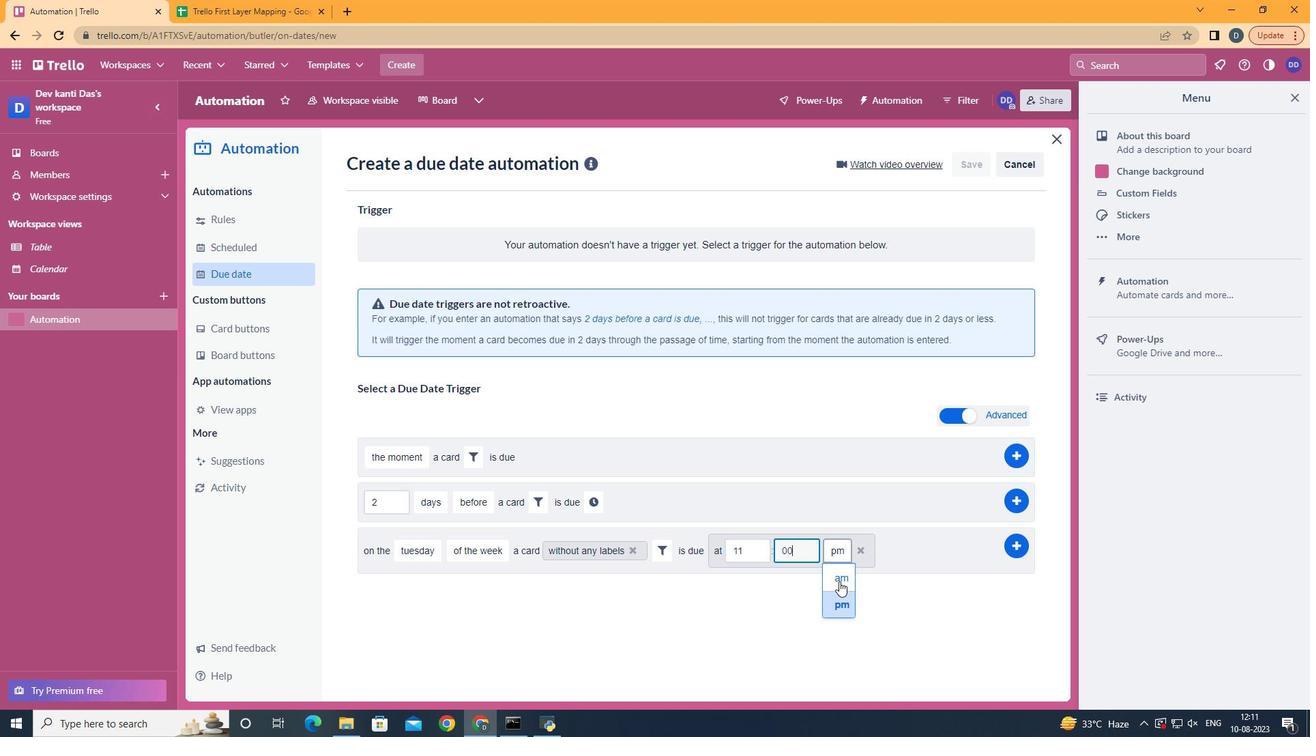 
Action: Mouse pressed left at (838, 580)
Screenshot: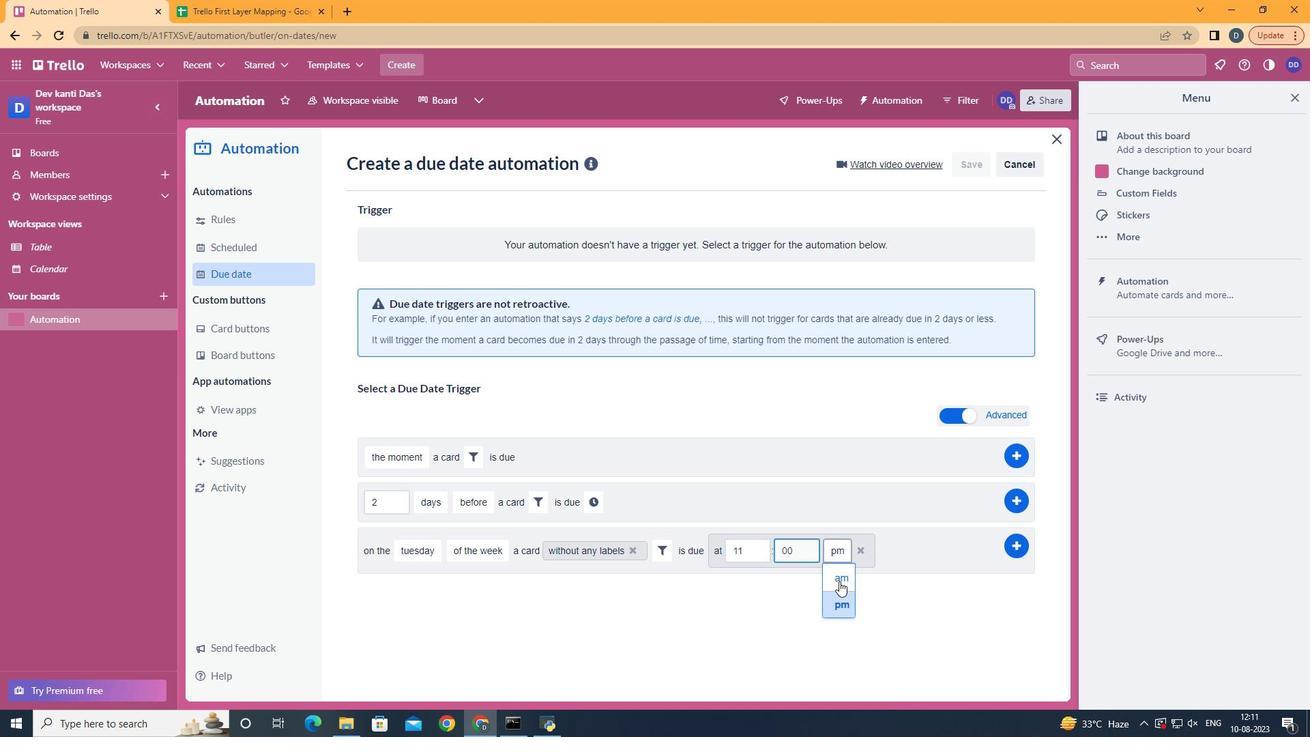 
Action: Mouse moved to (1021, 546)
Screenshot: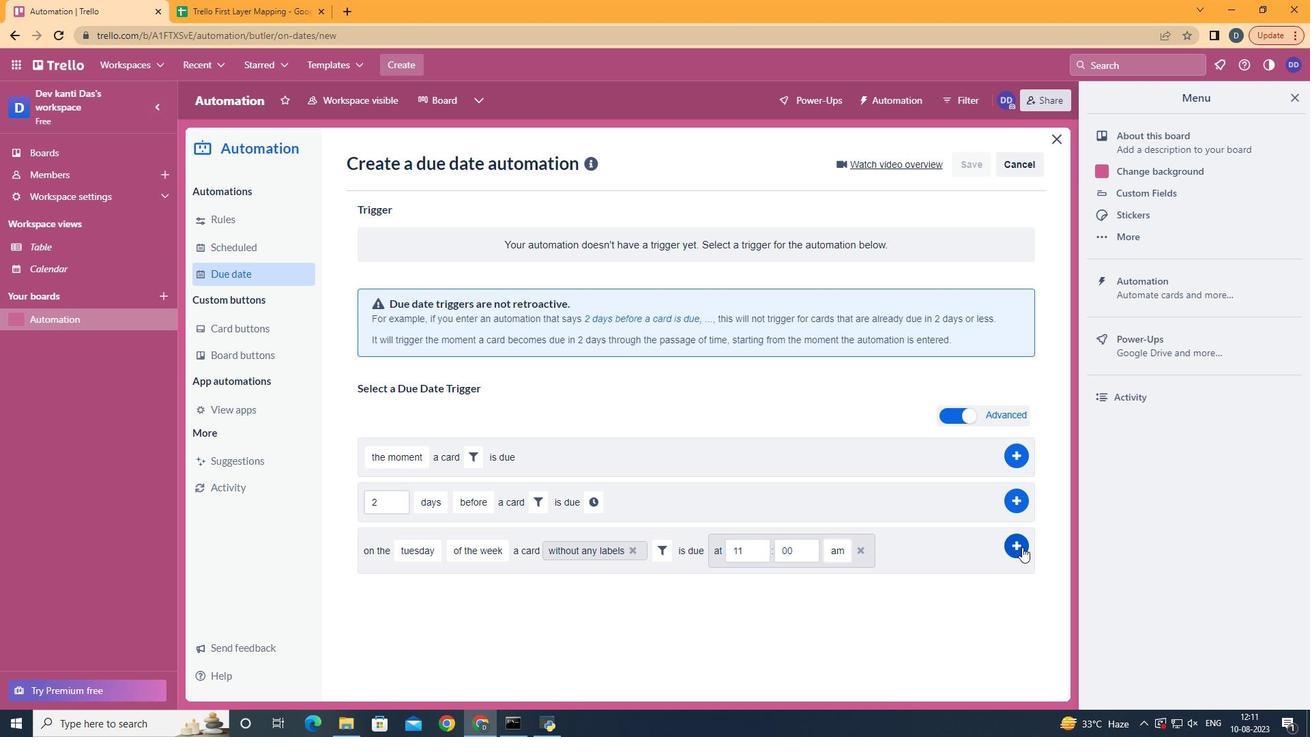 
Action: Mouse pressed left at (1021, 546)
Screenshot: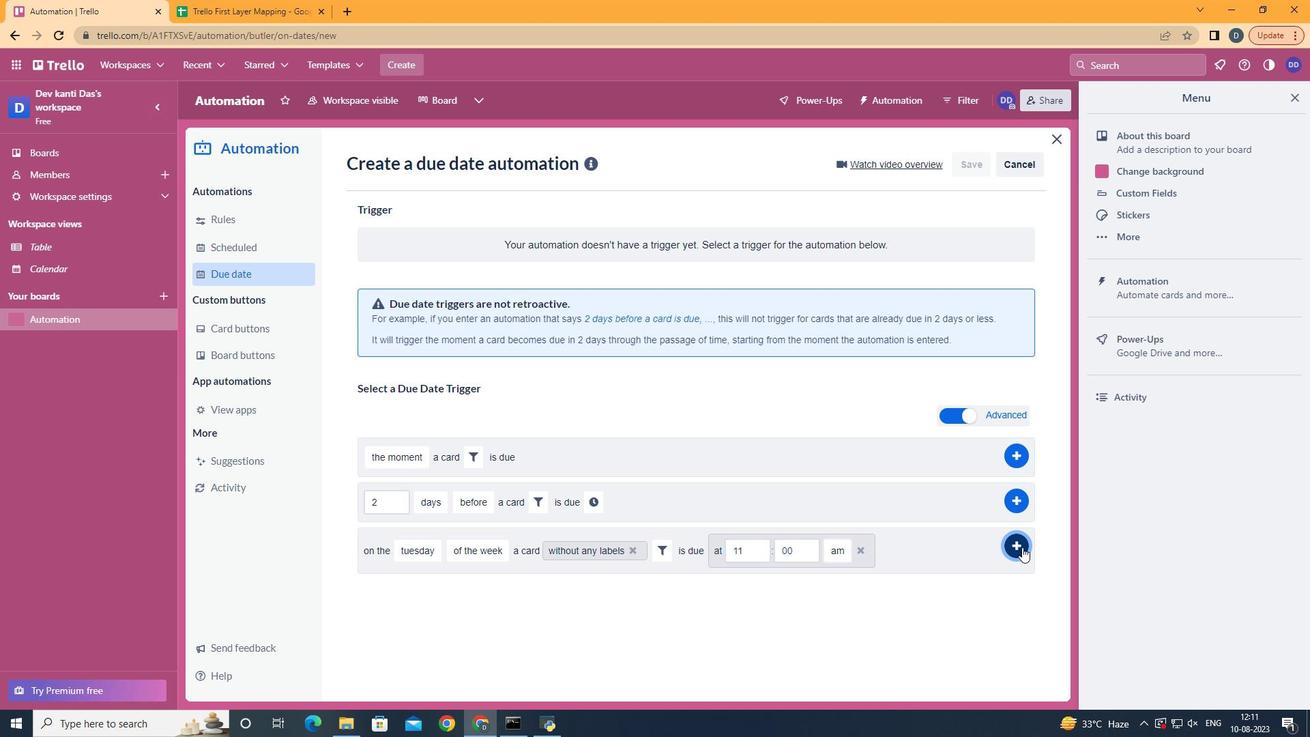 
Action: Mouse moved to (796, 307)
Screenshot: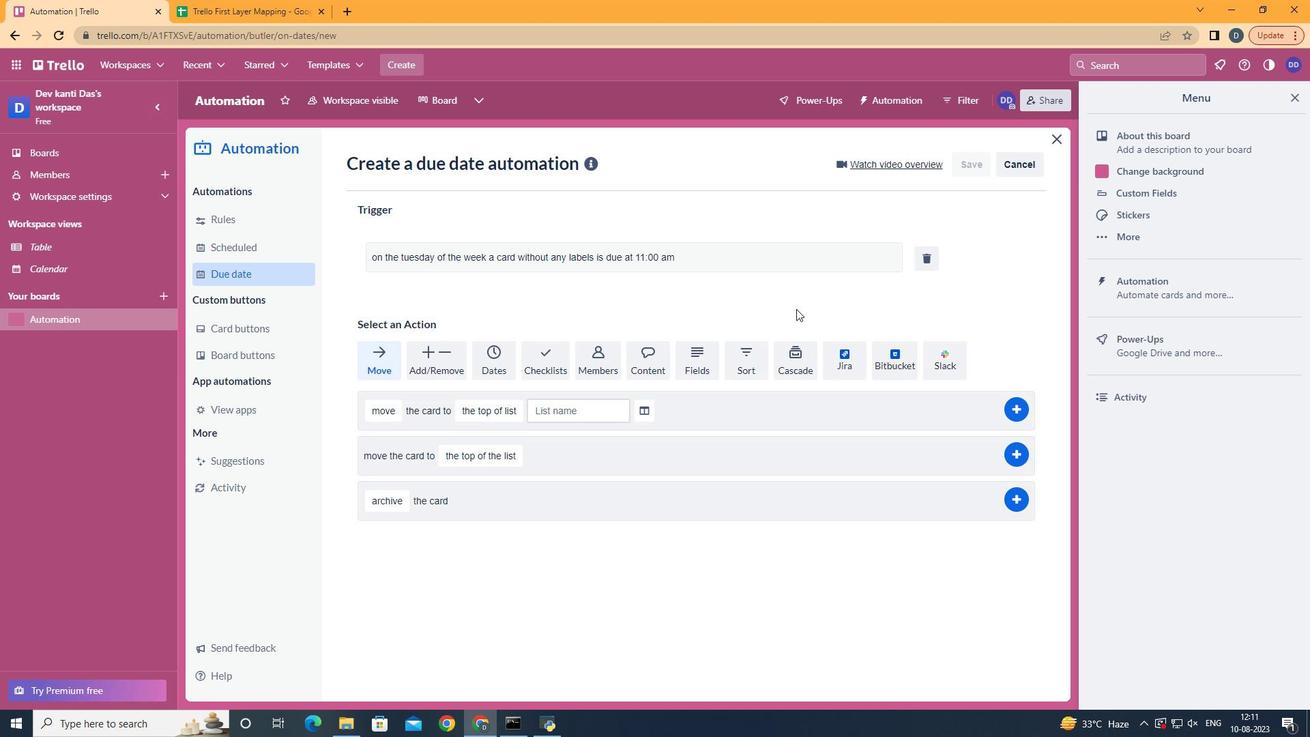
